 Task: Look for space in Mon Repos, Trinidad and Tobago from 5th June, 2023 to 16th June, 2023 for 2 adults in price range Rs.14000 to Rs.18000. Place can be entire place with 1  bedroom having 1 bed and 1 bathroom. Property type can be house, flat, guest house, hotel. Booking option can be shelf check-in. Required host language is English.
Action: Mouse moved to (419, 99)
Screenshot: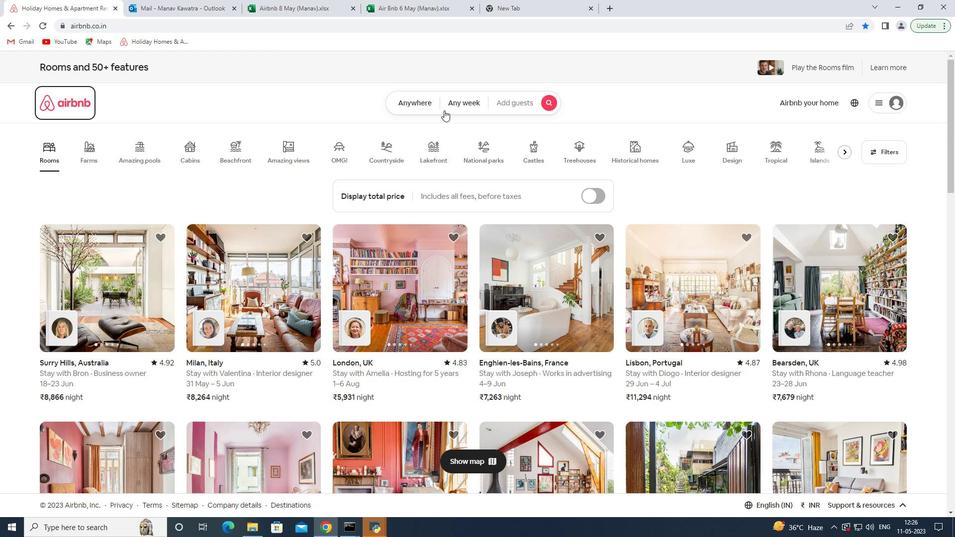 
Action: Mouse pressed left at (419, 99)
Screenshot: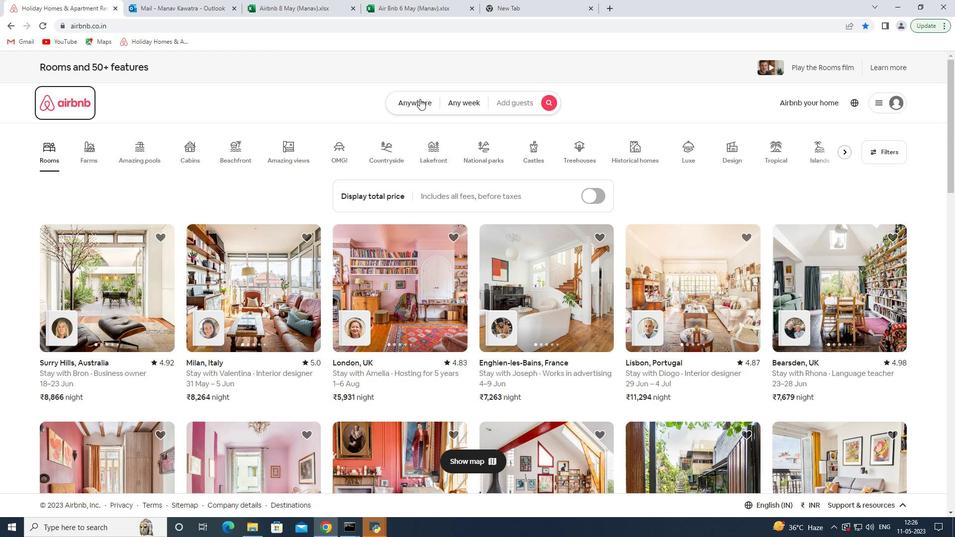 
Action: Mouse moved to (345, 141)
Screenshot: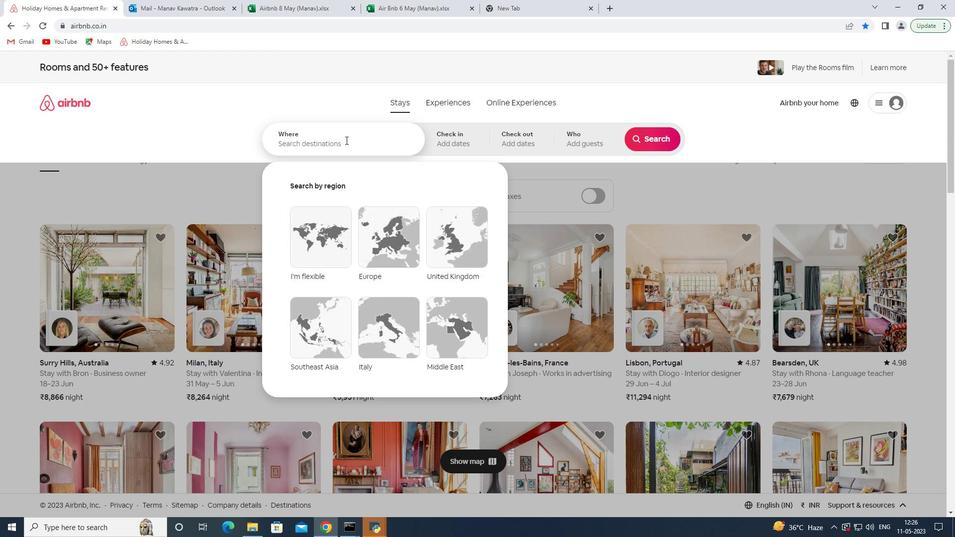 
Action: Mouse pressed left at (345, 141)
Screenshot: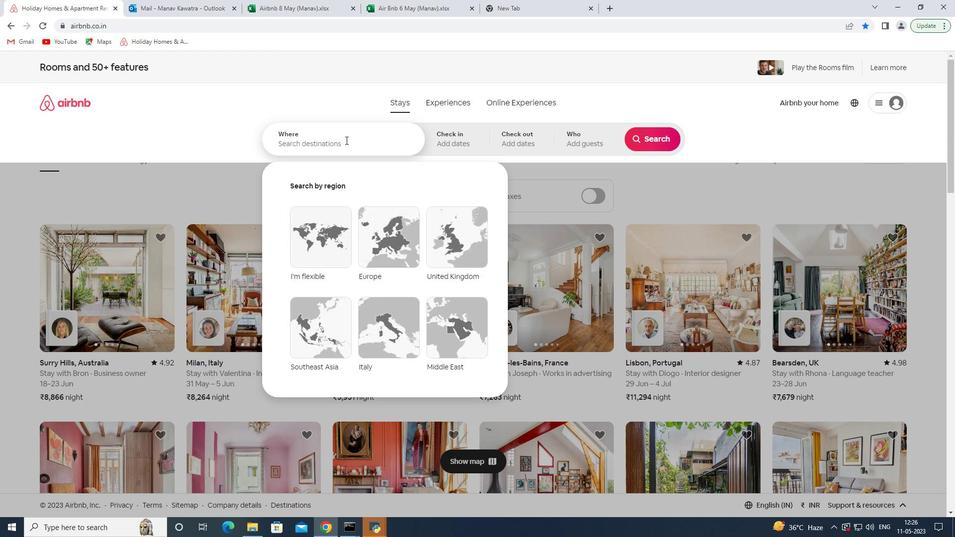 
Action: Mouse moved to (344, 141)
Screenshot: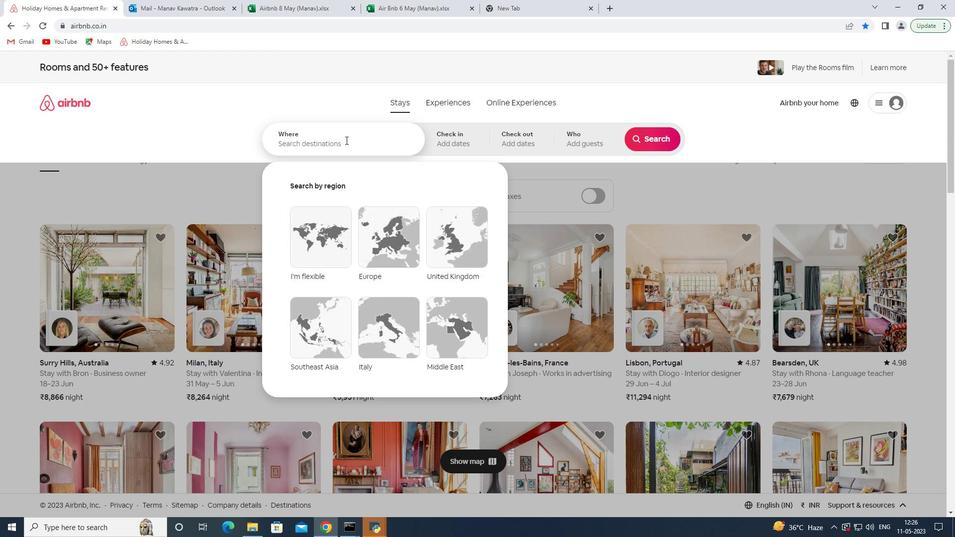 
Action: Key pressed <Key.shift><Key.shift><Key.shift><Key.shift><Key.shift><Key.shift><Key.shift><Key.shift><Key.shift><Key.shift><Key.shift><Key.shift><Key.shift><Key.shift><Key.shift><Key.shift><Key.shift><Key.shift><Key.shift><Key.shift><Key.shift><Key.shift><Key.shift><Key.shift><Key.shift><Key.shift><Key.shift><Key.shift><Key.shift><Key.shift><Key.shift><Key.shift><Key.shift><Key.shift><Key.shift><Key.shift><Key.shift><Key.shift><Key.shift><Key.shift><Key.shift><Key.shift><Key.shift><Key.shift><Key.shift><Key.shift><Key.shift><Key.shift><Key.shift><Key.shift><Key.shift><Key.shift><Key.shift><Key.shift><Key.shift><Key.shift><Key.shift><Key.shift>Mon<Key.space><Key.shift><Key.shift><Key.shift><Key.shift><Key.shift><Key.shift><Key.shift><Key.shift><Key.shift><Key.shift>Repos<Key.space><Key.shift><Key.shift><Key.shift><Key.shift><Key.shift><Key.shift><Key.shift><Key.shift><Key.shift><Key.shift><Key.shift><Key.shift><Key.shift><Key.shift><Key.shift>Trini<Key.space><Key.backspace>dad<Key.space>and<Key.space><Key.shift><Key.cmd>Tobago<Key.space><Key.enter>
Screenshot: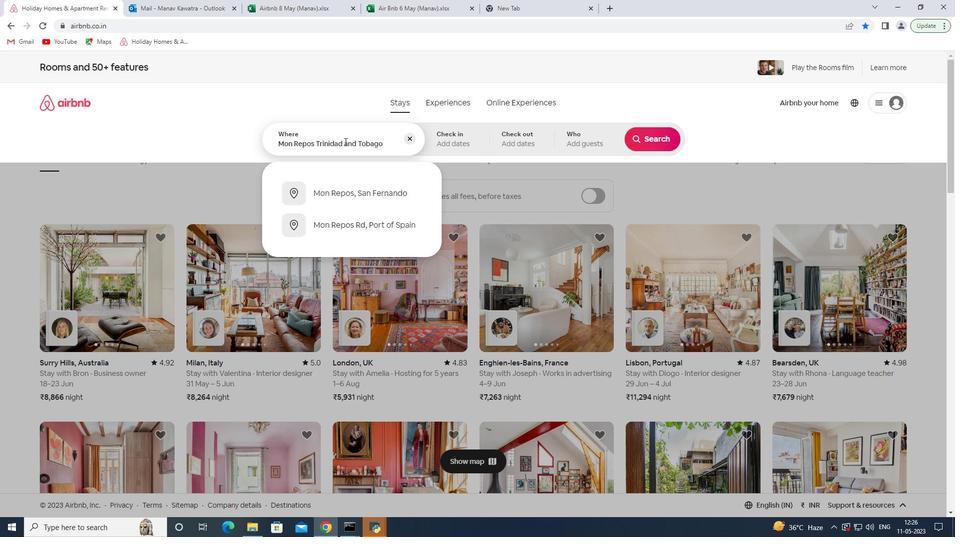 
Action: Mouse moved to (522, 285)
Screenshot: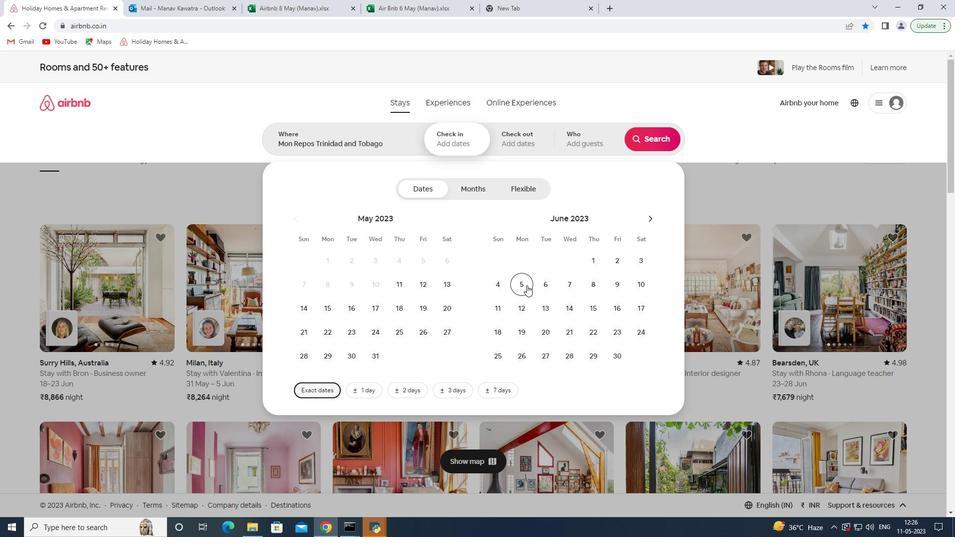 
Action: Mouse pressed left at (522, 285)
Screenshot: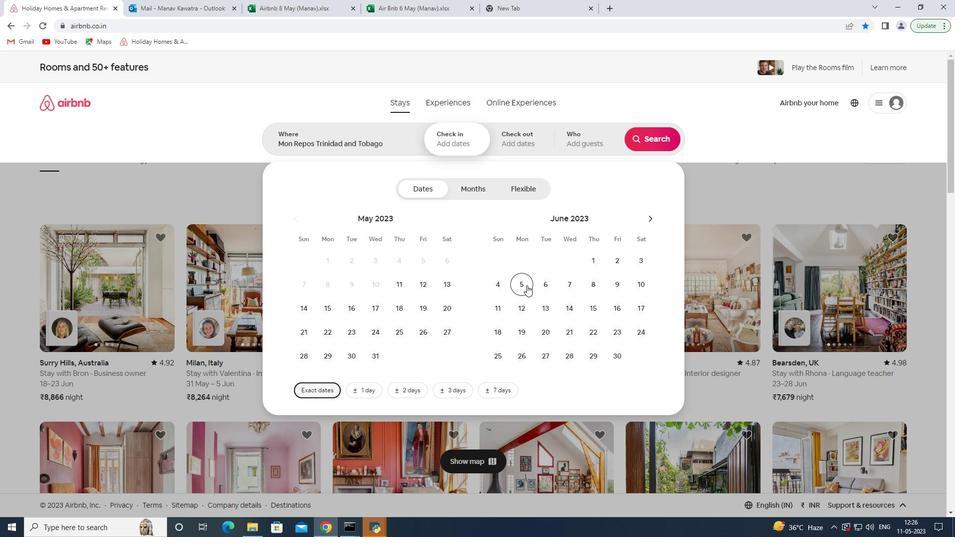 
Action: Mouse moved to (624, 310)
Screenshot: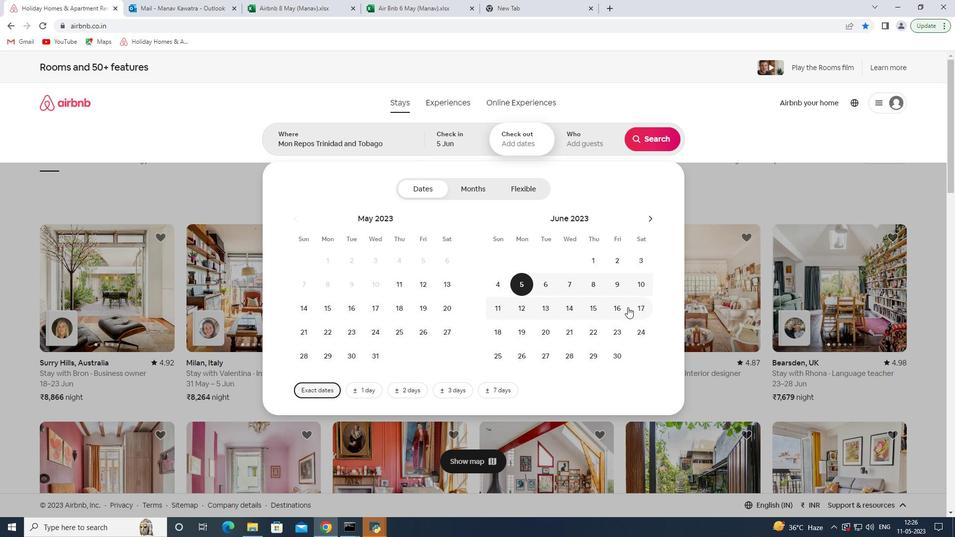 
Action: Mouse pressed left at (624, 310)
Screenshot: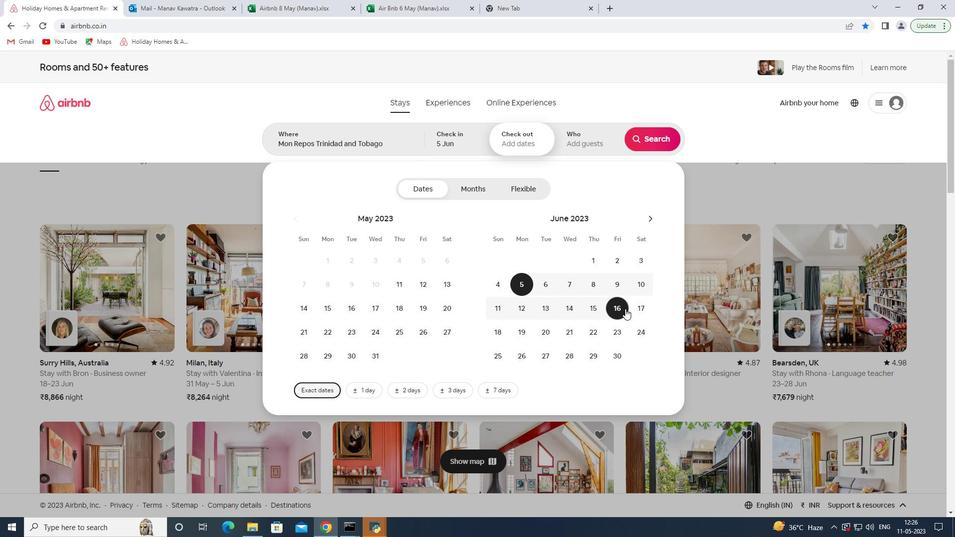 
Action: Mouse moved to (598, 145)
Screenshot: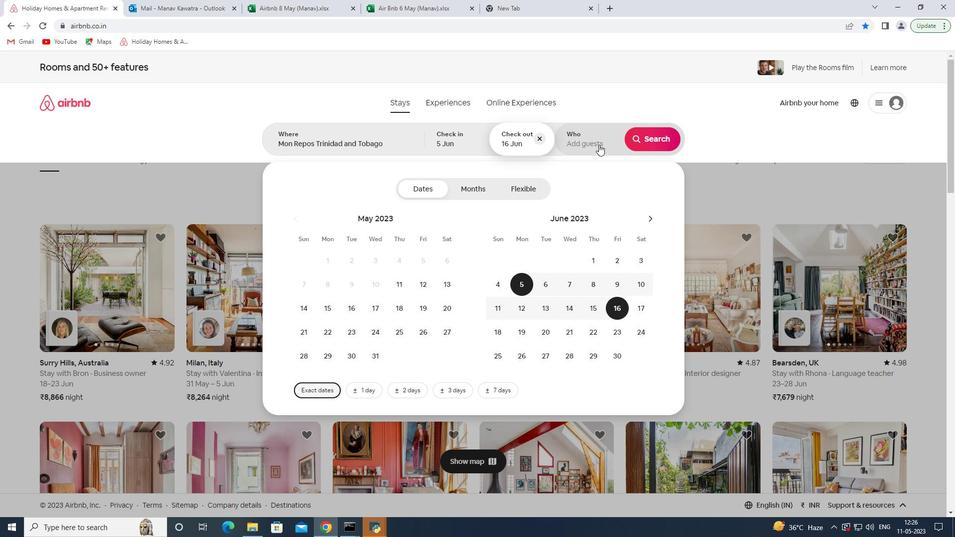 
Action: Mouse pressed left at (598, 145)
Screenshot: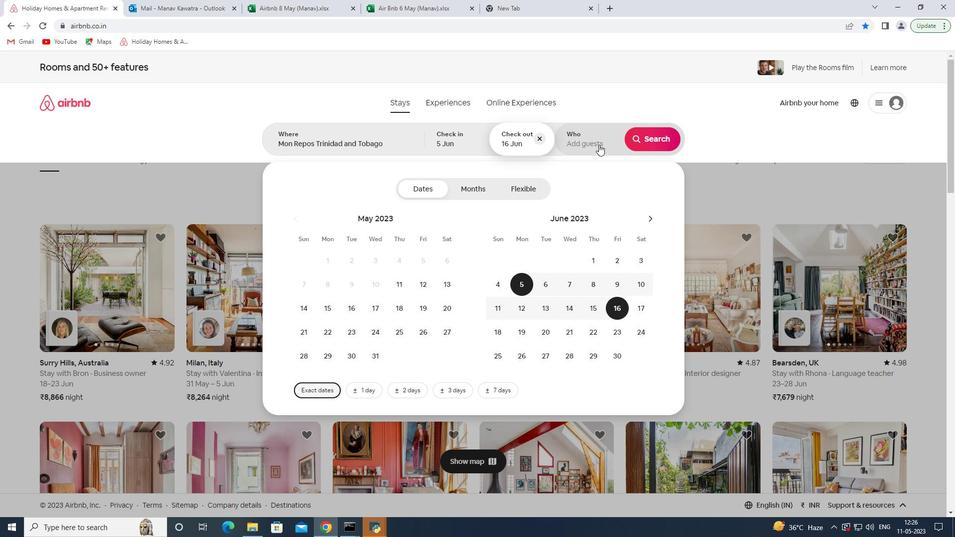 
Action: Mouse moved to (657, 194)
Screenshot: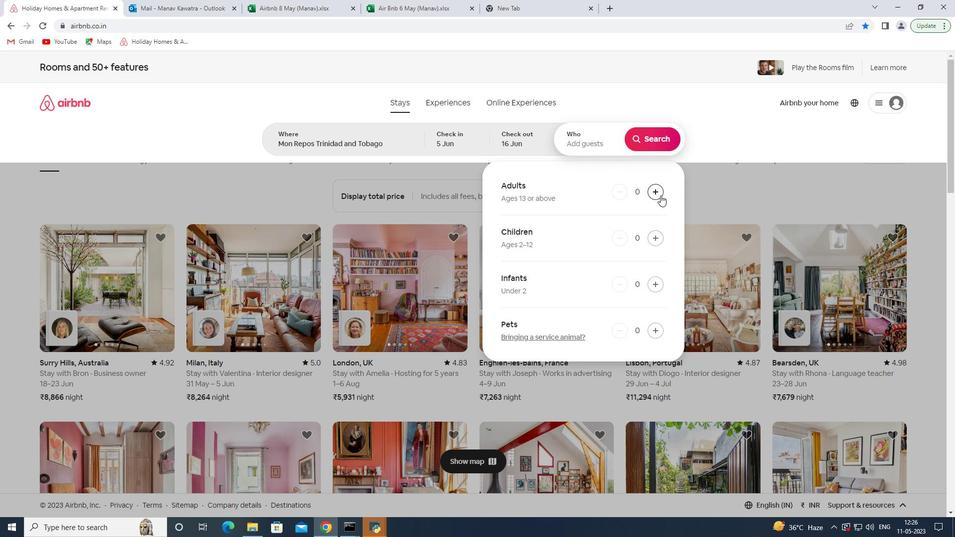 
Action: Mouse pressed left at (657, 194)
Screenshot: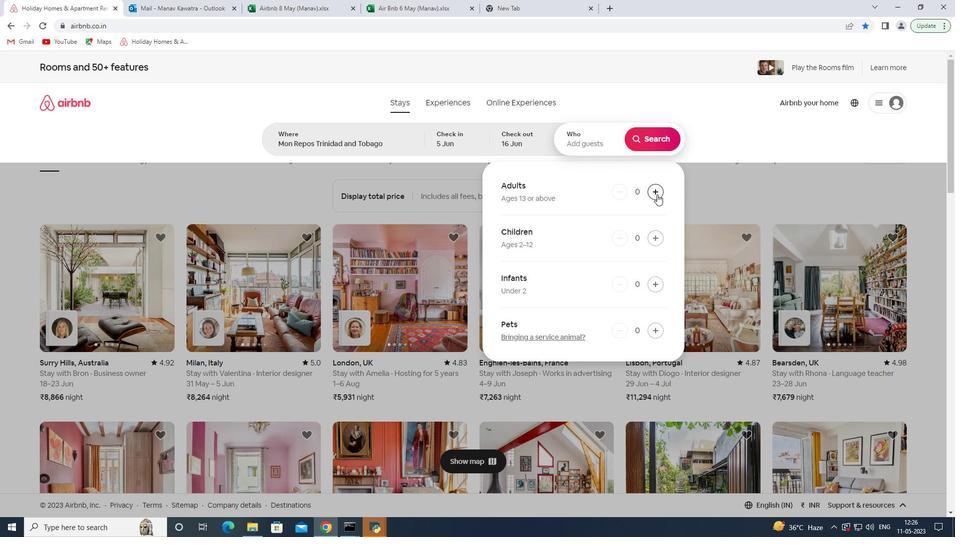 
Action: Mouse pressed left at (657, 194)
Screenshot: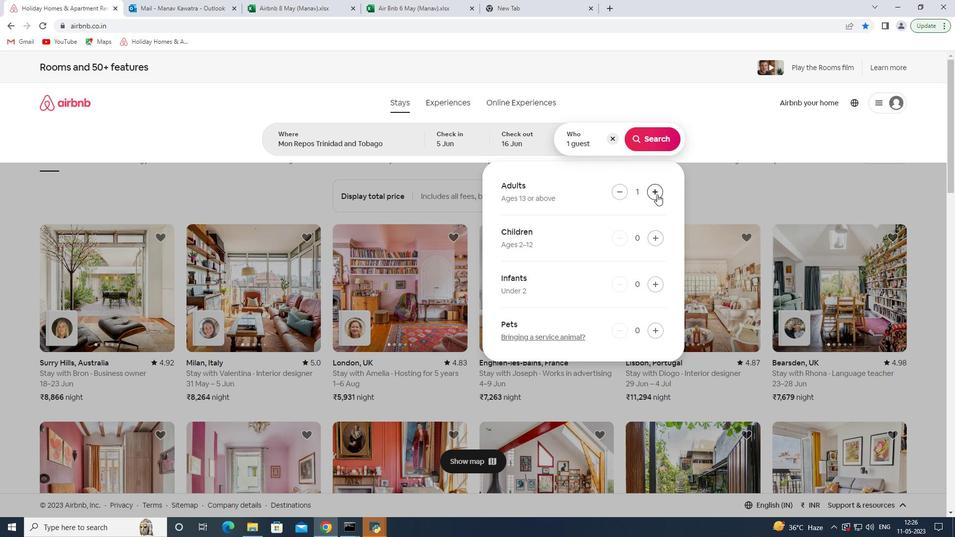 
Action: Mouse moved to (659, 143)
Screenshot: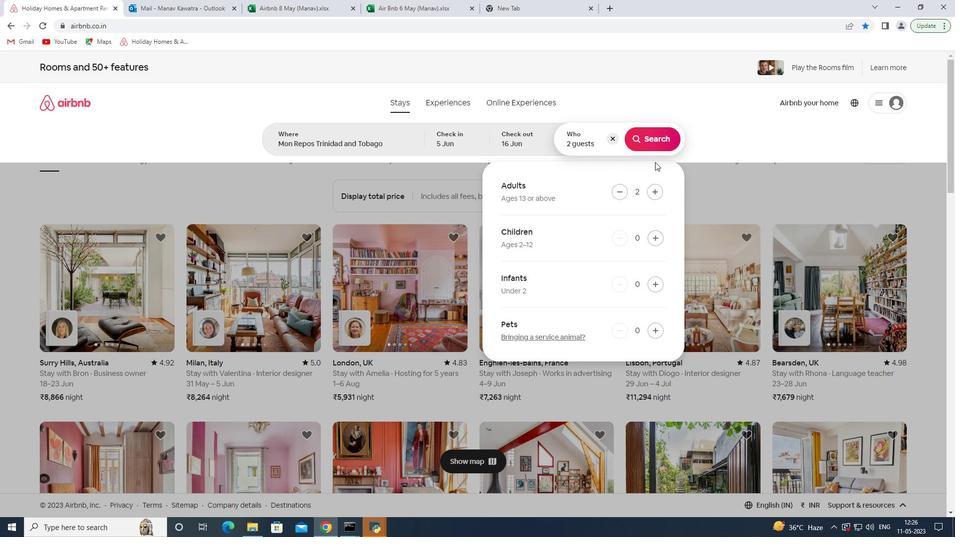 
Action: Mouse pressed left at (659, 143)
Screenshot: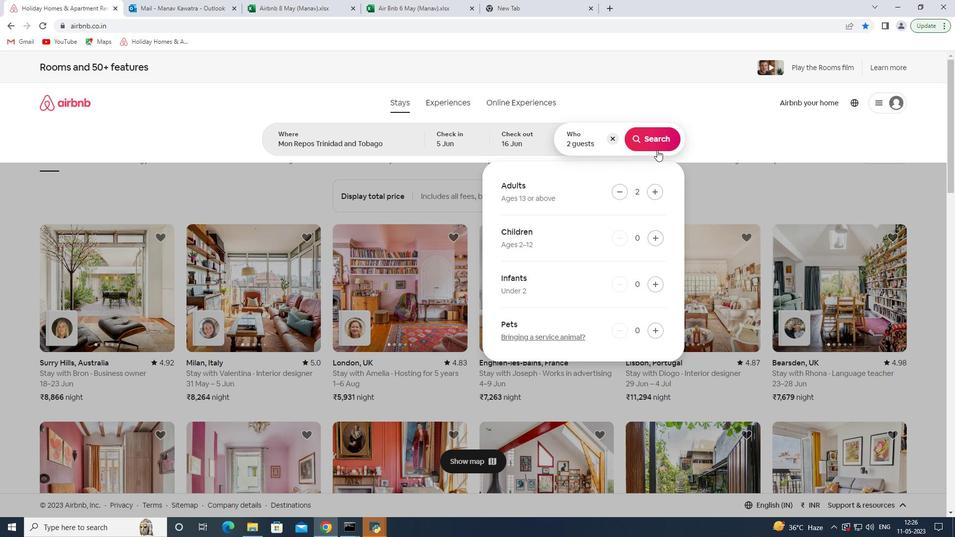 
Action: Mouse moved to (910, 114)
Screenshot: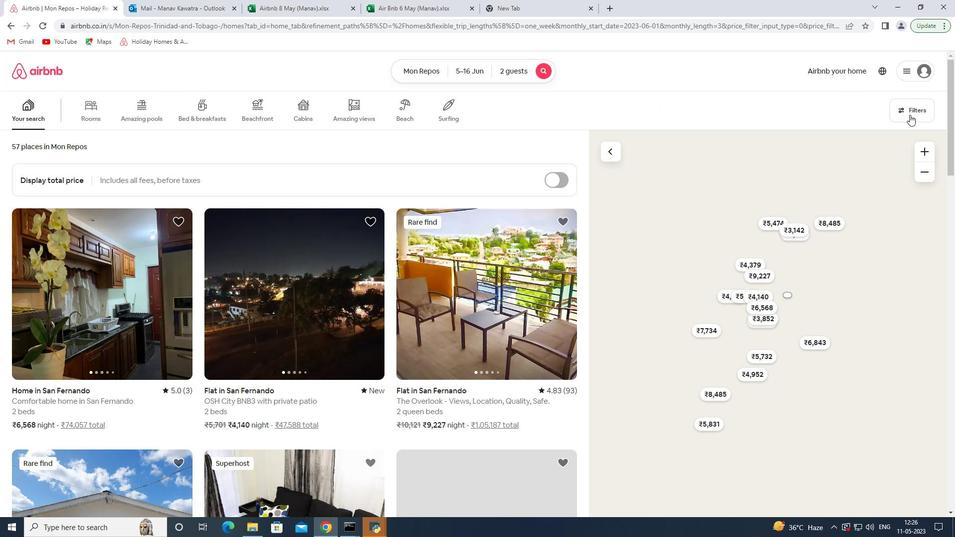 
Action: Mouse pressed left at (910, 114)
Screenshot: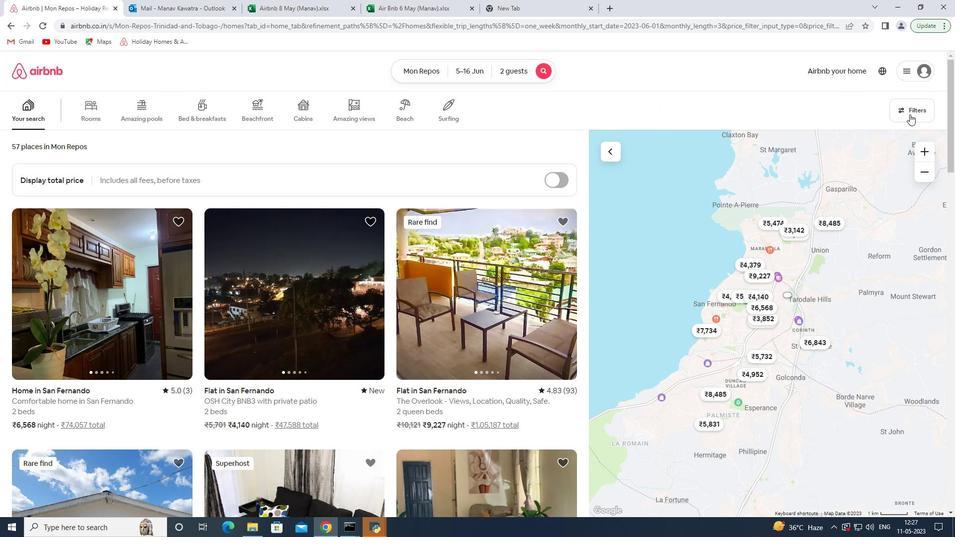 
Action: Mouse moved to (380, 358)
Screenshot: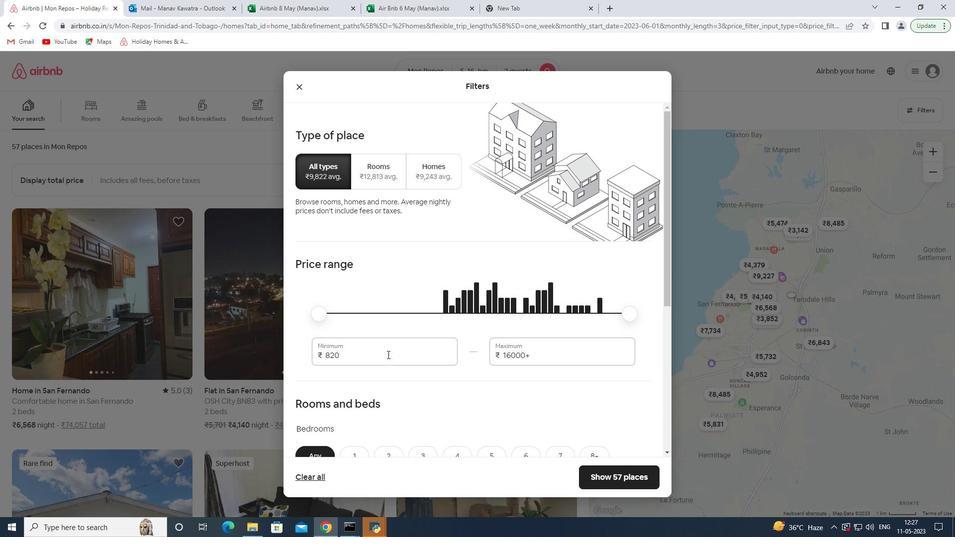 
Action: Mouse pressed left at (380, 358)
Screenshot: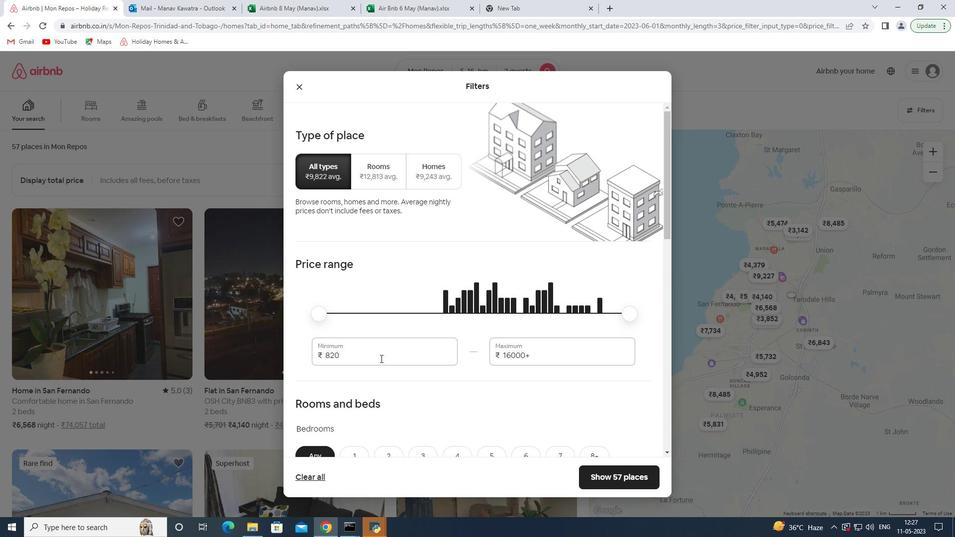 
Action: Mouse pressed left at (380, 358)
Screenshot: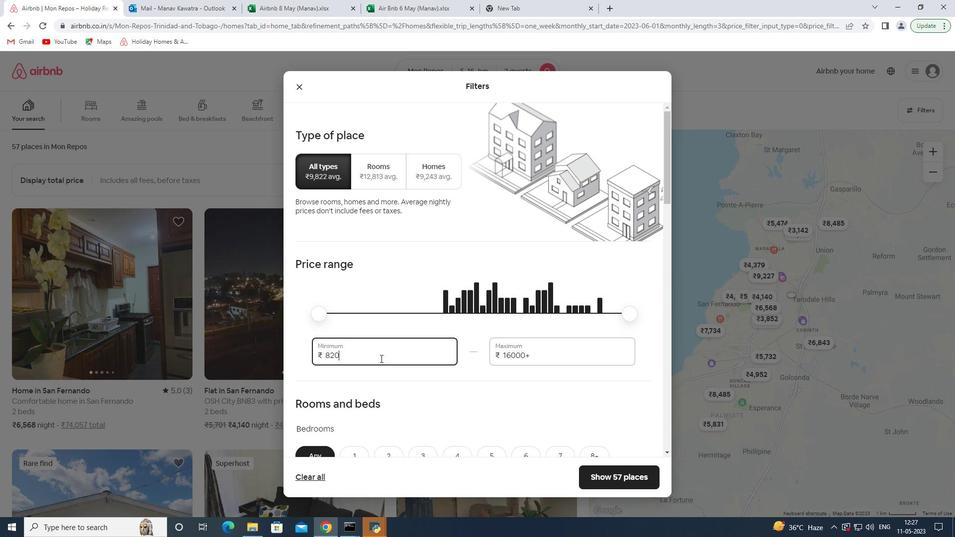 
Action: Key pressed 14000<Key.tab>18000
Screenshot: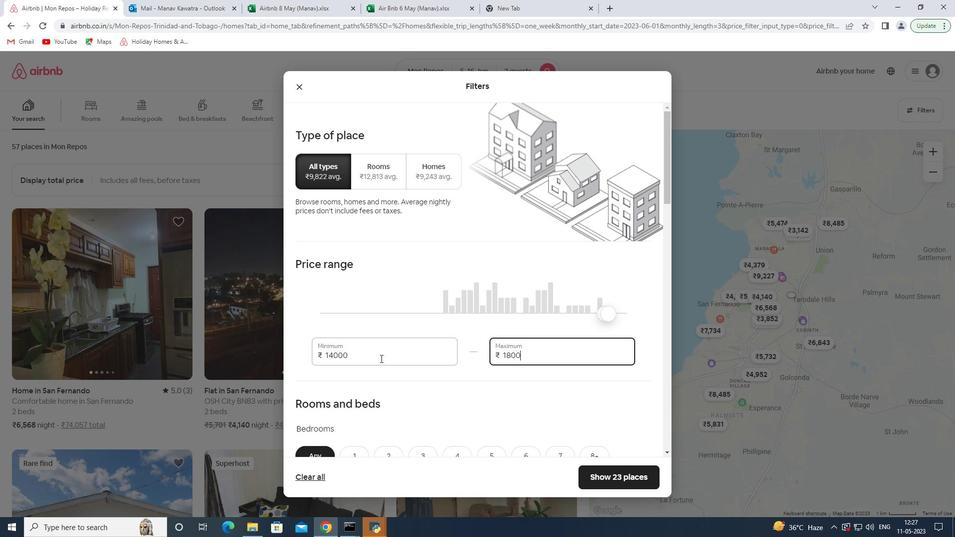 
Action: Mouse moved to (396, 360)
Screenshot: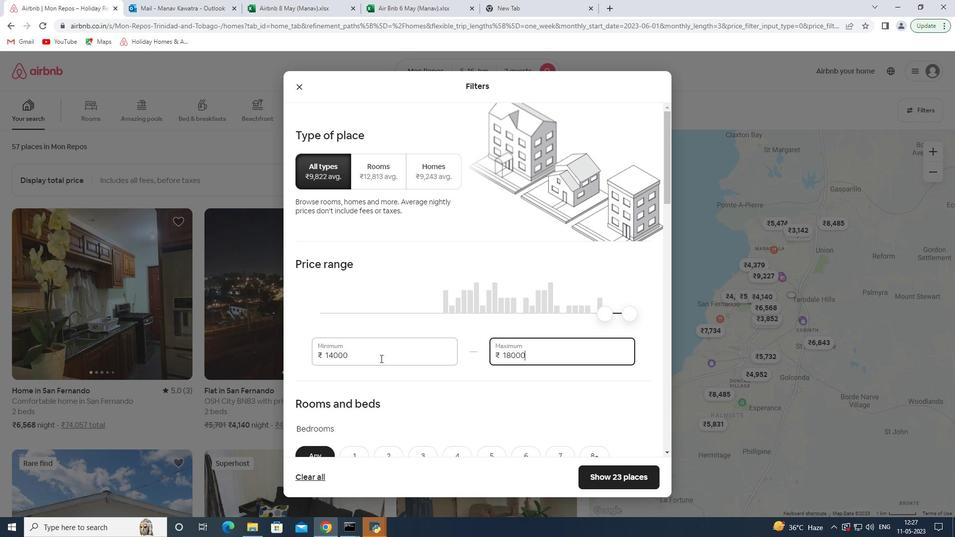 
Action: Mouse scrolled (396, 360) with delta (0, 0)
Screenshot: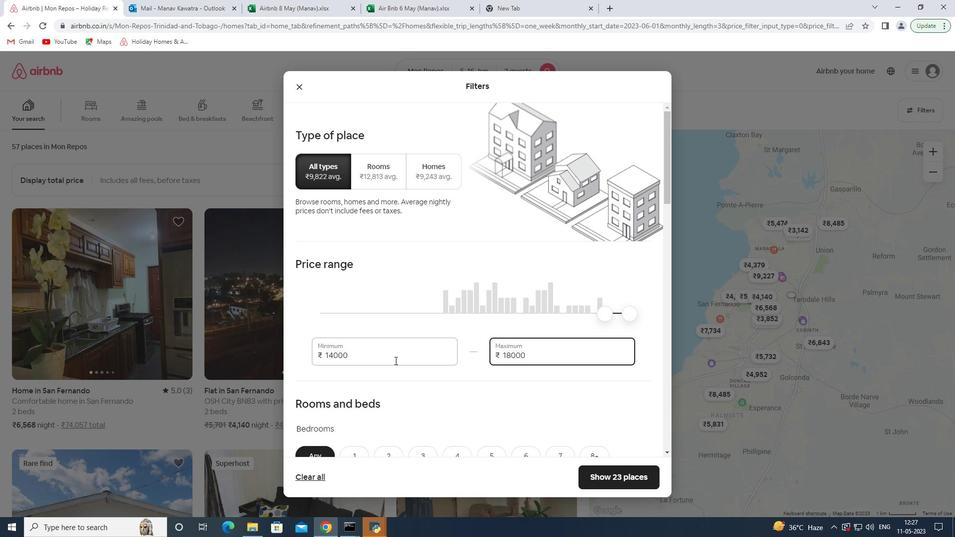
Action: Mouse scrolled (396, 360) with delta (0, 0)
Screenshot: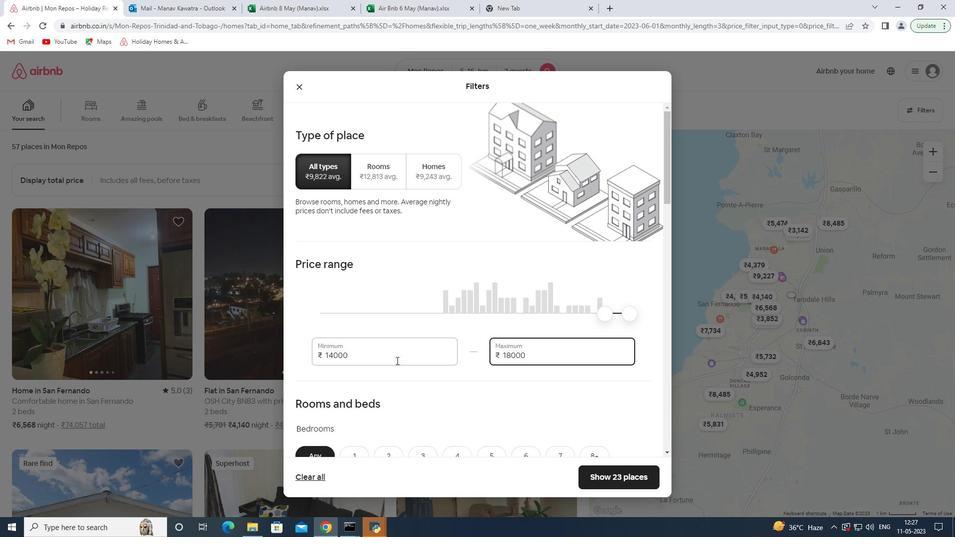 
Action: Mouse scrolled (396, 360) with delta (0, 0)
Screenshot: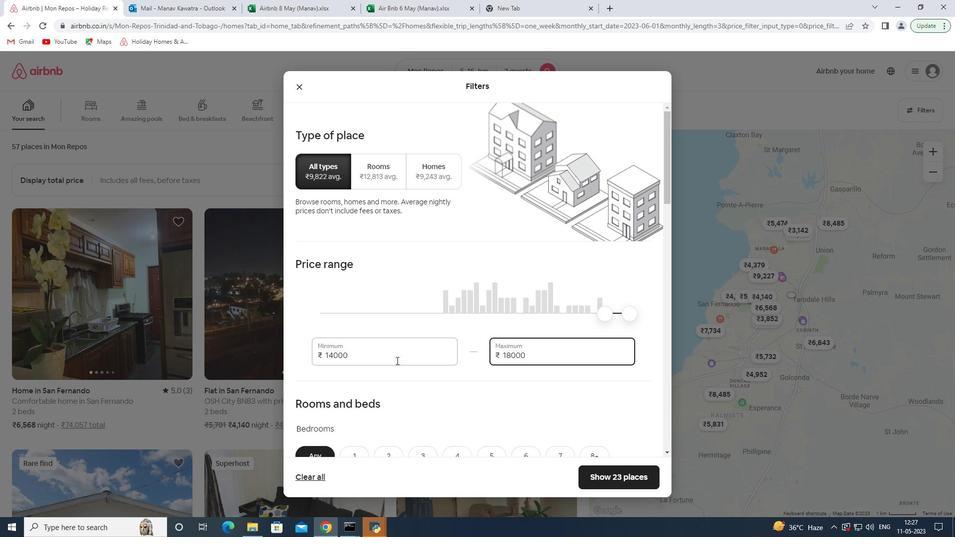 
Action: Mouse moved to (357, 306)
Screenshot: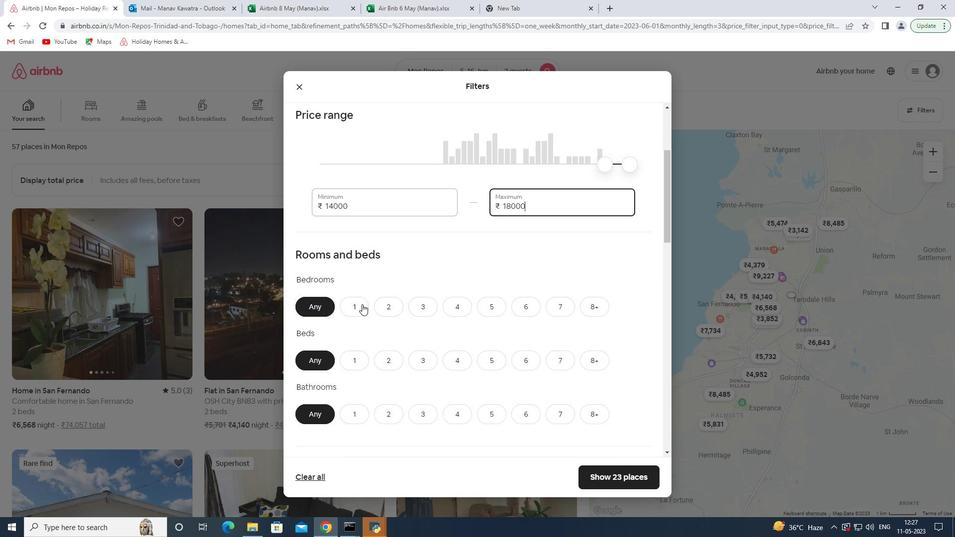 
Action: Mouse pressed left at (357, 306)
Screenshot: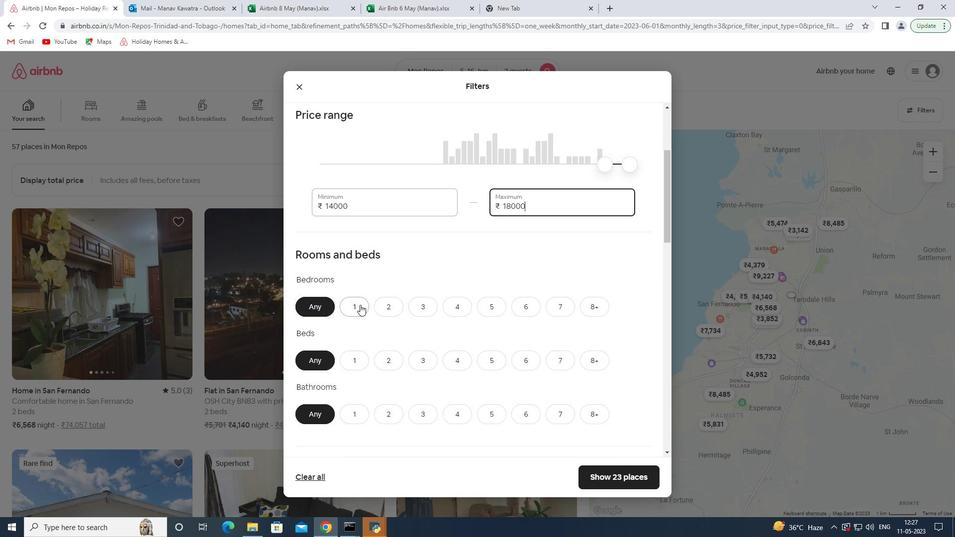 
Action: Mouse moved to (352, 361)
Screenshot: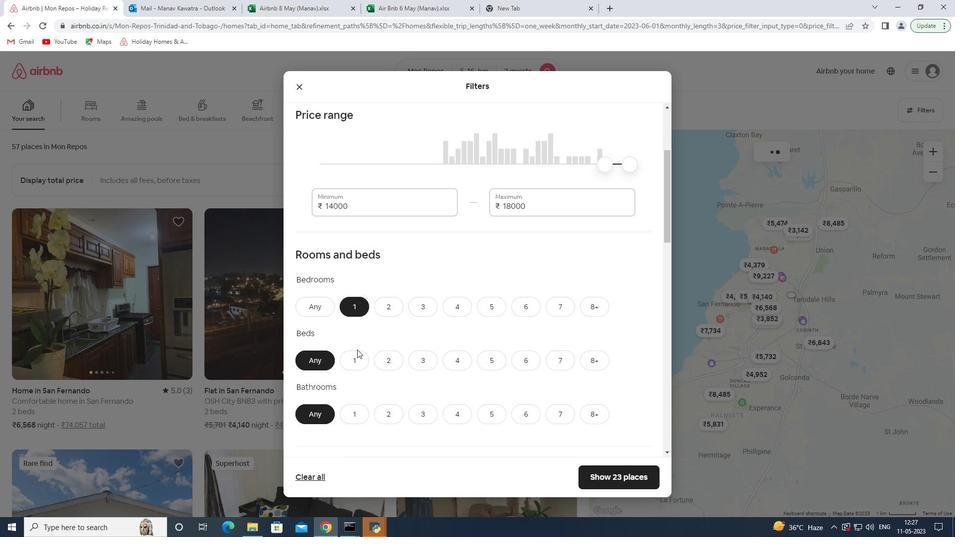 
Action: Mouse pressed left at (352, 361)
Screenshot: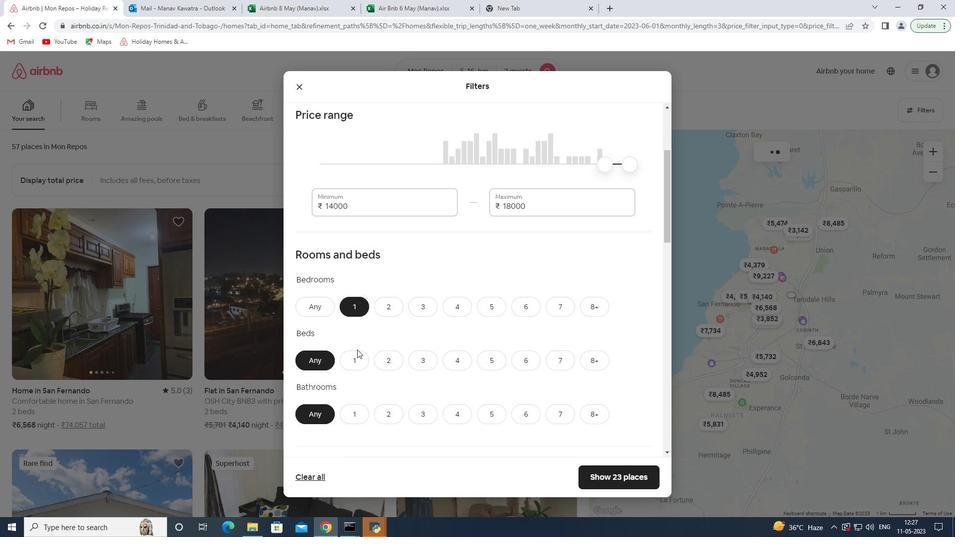 
Action: Mouse moved to (354, 418)
Screenshot: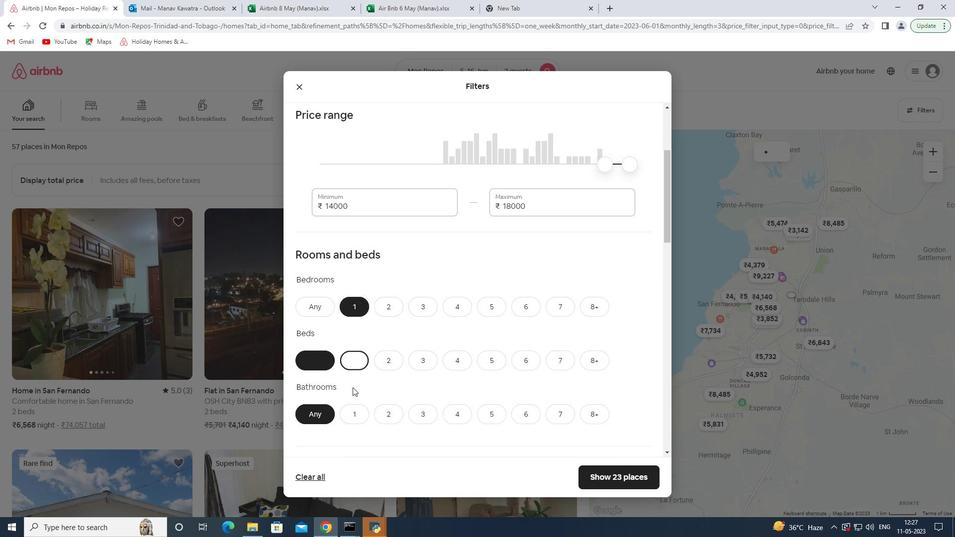 
Action: Mouse pressed left at (354, 418)
Screenshot: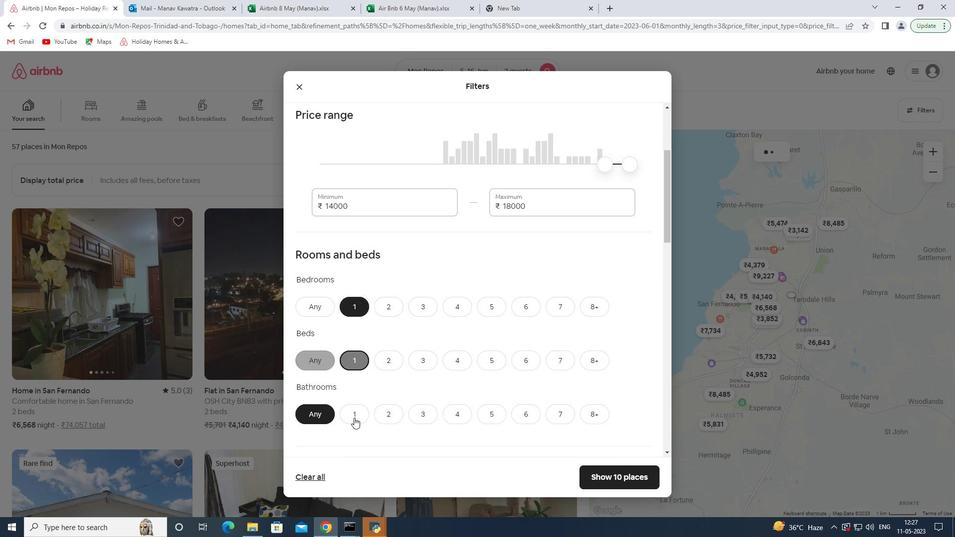 
Action: Mouse moved to (404, 367)
Screenshot: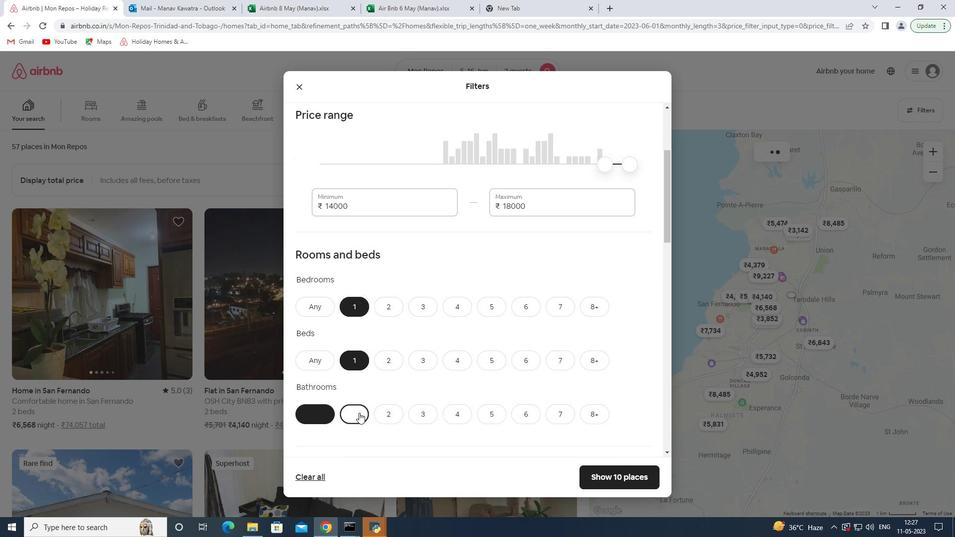 
Action: Mouse scrolled (404, 367) with delta (0, 0)
Screenshot: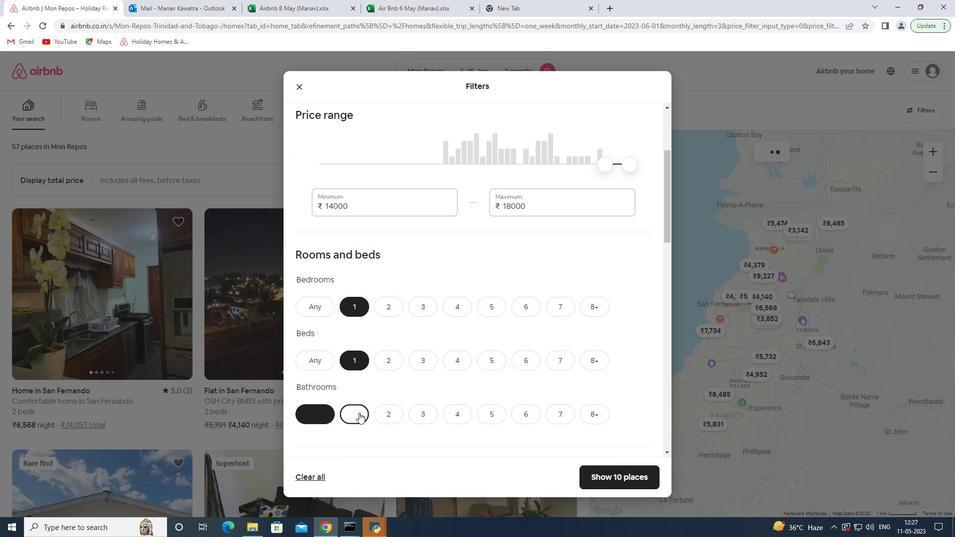
Action: Mouse scrolled (404, 367) with delta (0, 0)
Screenshot: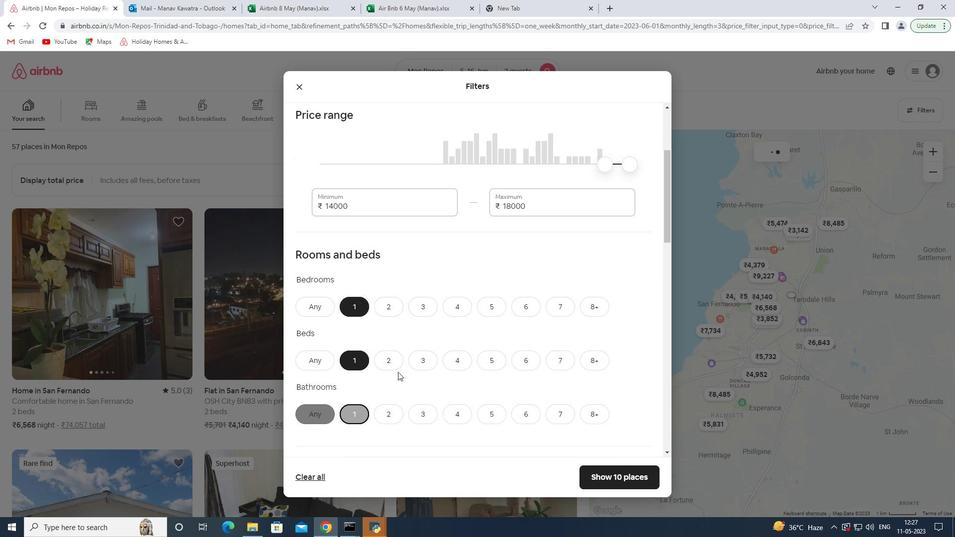 
Action: Mouse scrolled (404, 367) with delta (0, 0)
Screenshot: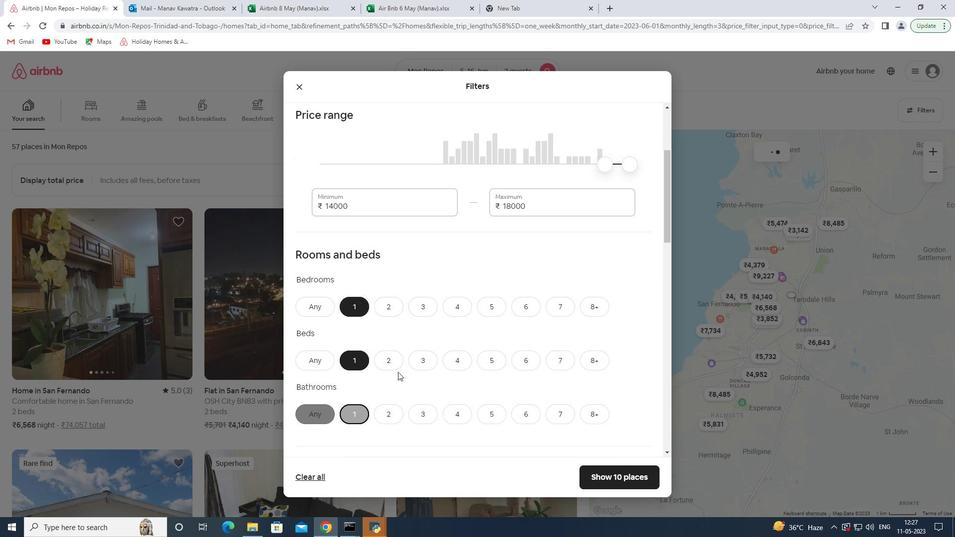 
Action: Mouse scrolled (404, 367) with delta (0, 0)
Screenshot: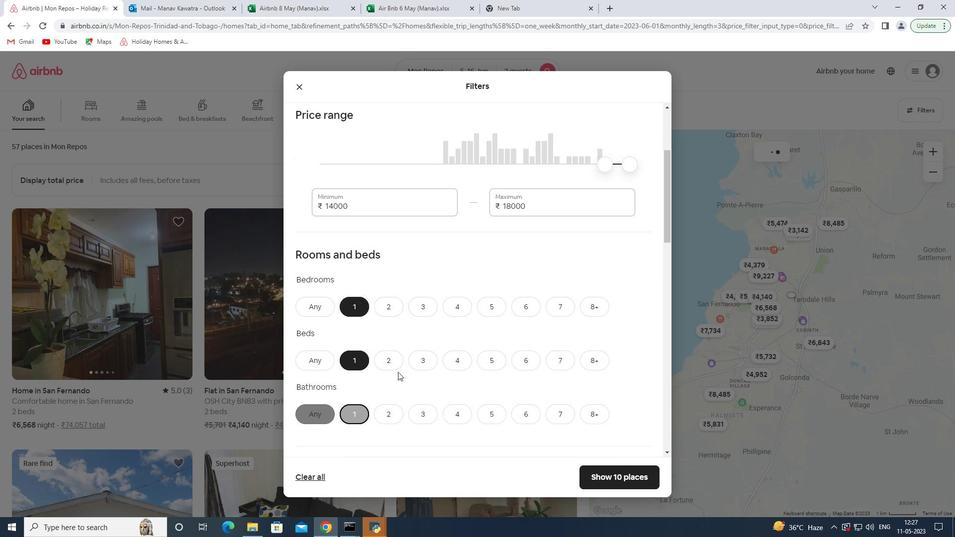 
Action: Mouse scrolled (404, 367) with delta (0, 0)
Screenshot: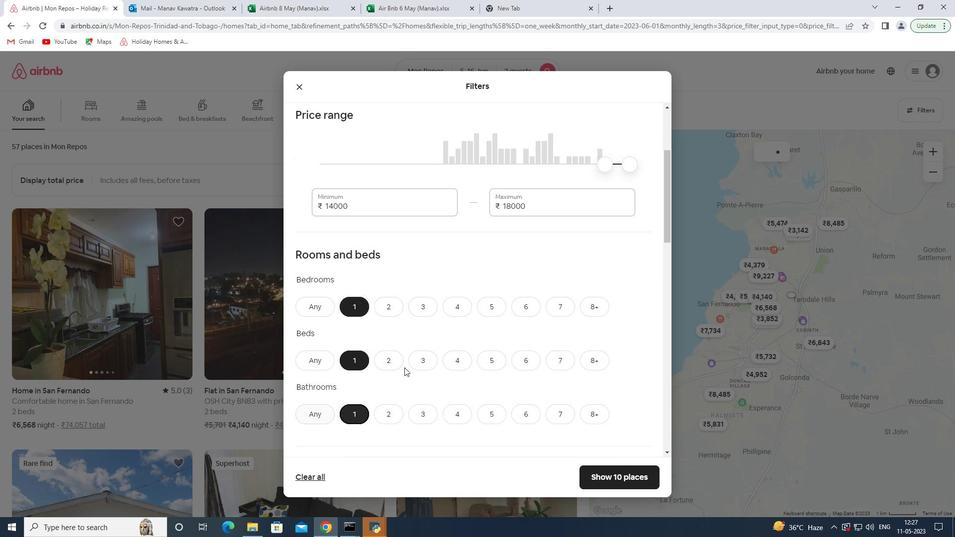 
Action: Mouse moved to (331, 282)
Screenshot: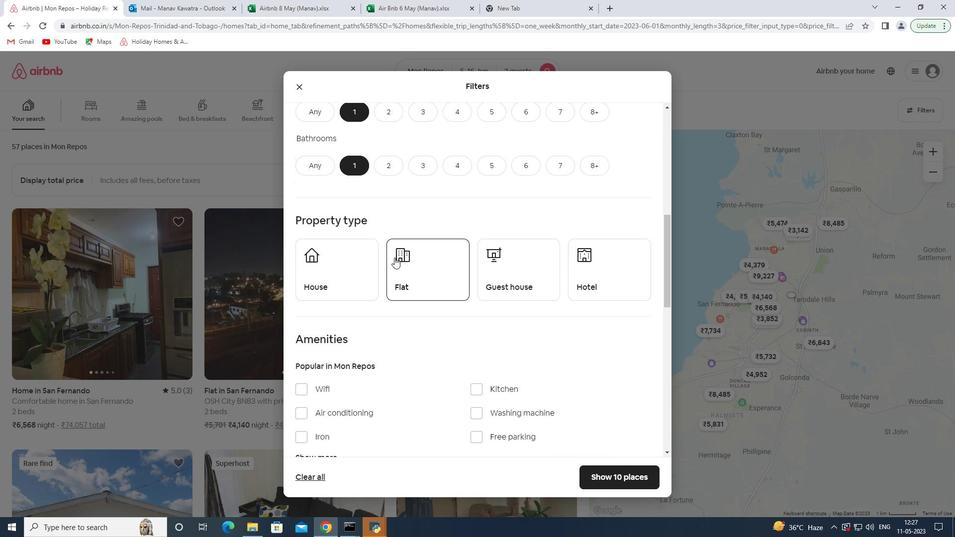 
Action: Mouse pressed left at (331, 282)
Screenshot: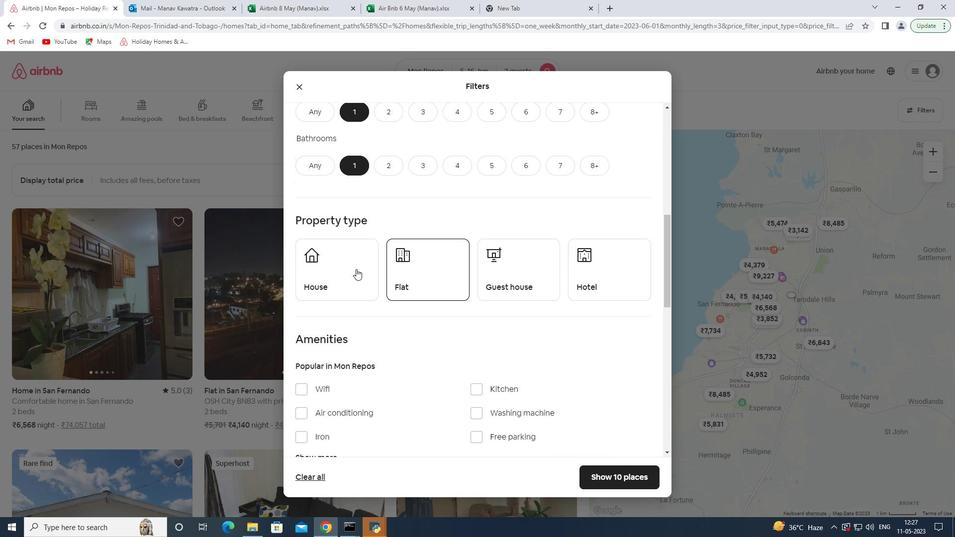 
Action: Mouse moved to (448, 289)
Screenshot: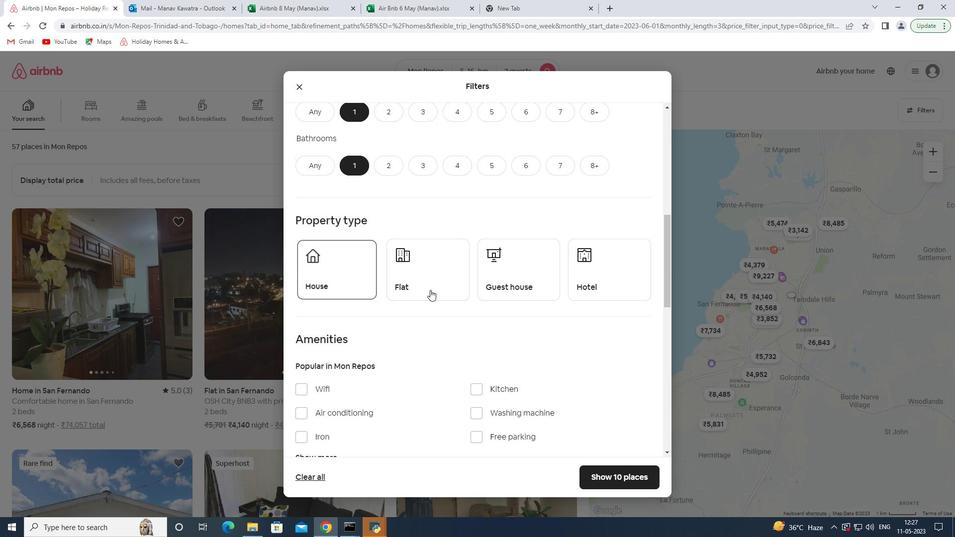
Action: Mouse pressed left at (448, 289)
Screenshot: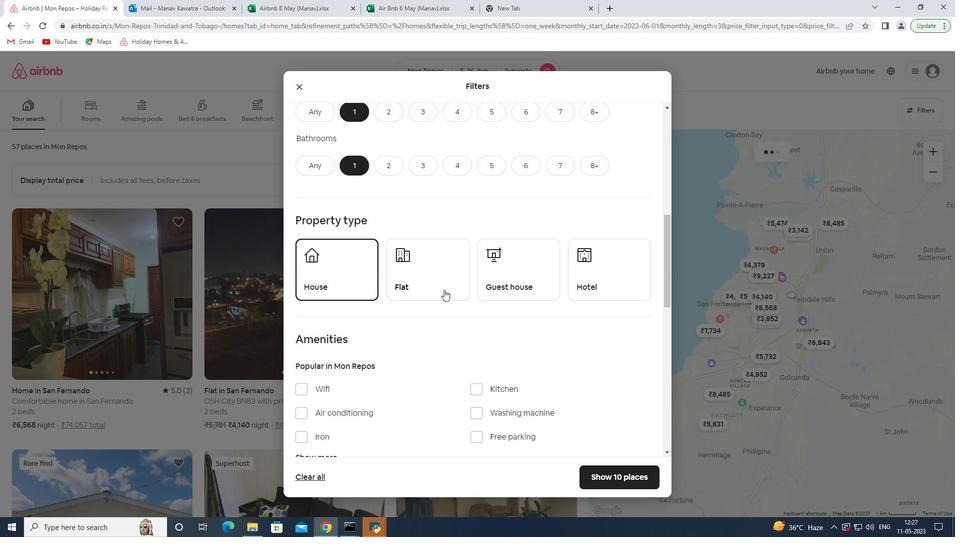 
Action: Mouse moved to (493, 272)
Screenshot: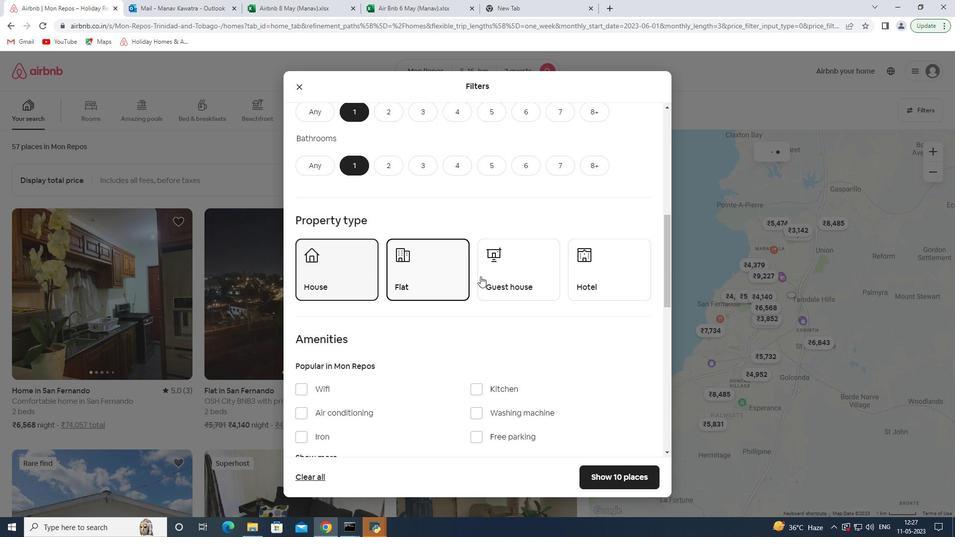 
Action: Mouse pressed left at (493, 272)
Screenshot: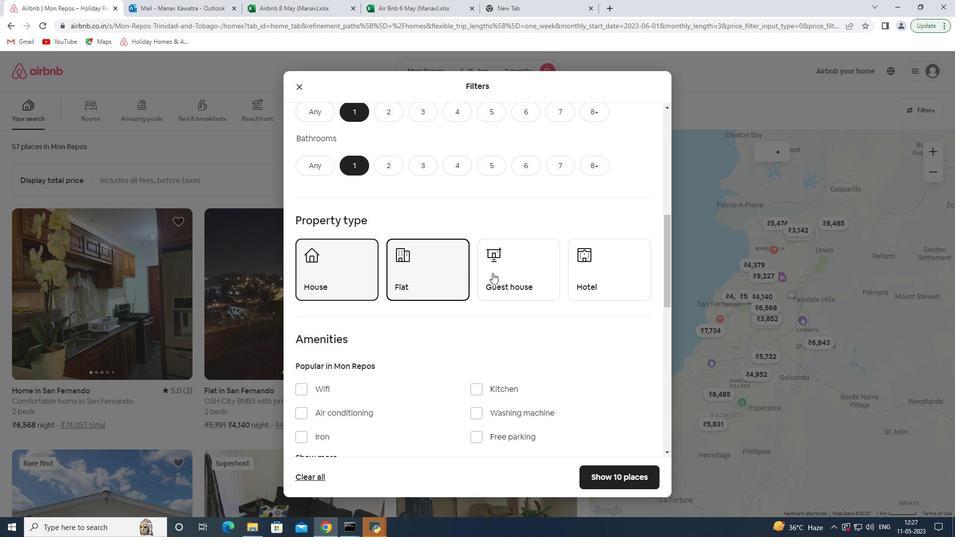 
Action: Mouse moved to (593, 262)
Screenshot: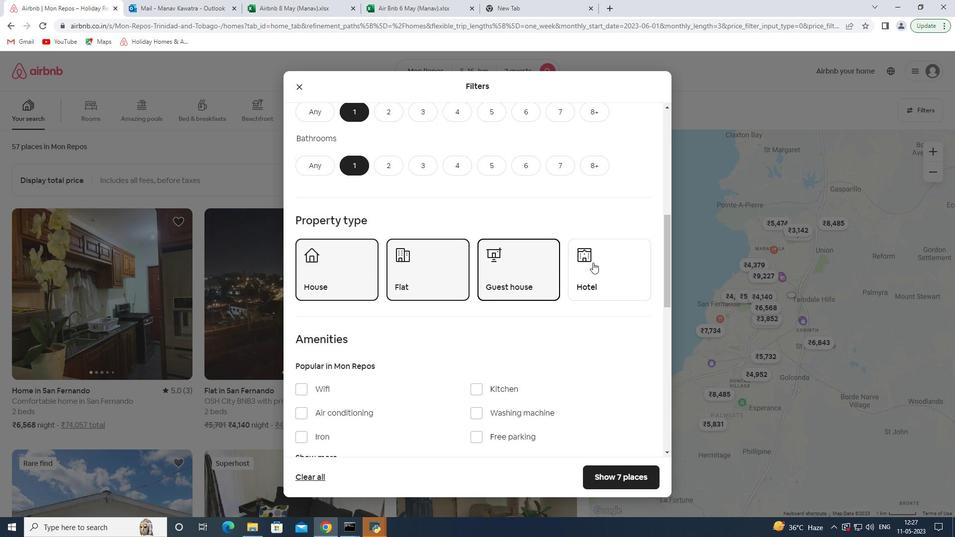 
Action: Mouse pressed left at (593, 262)
Screenshot: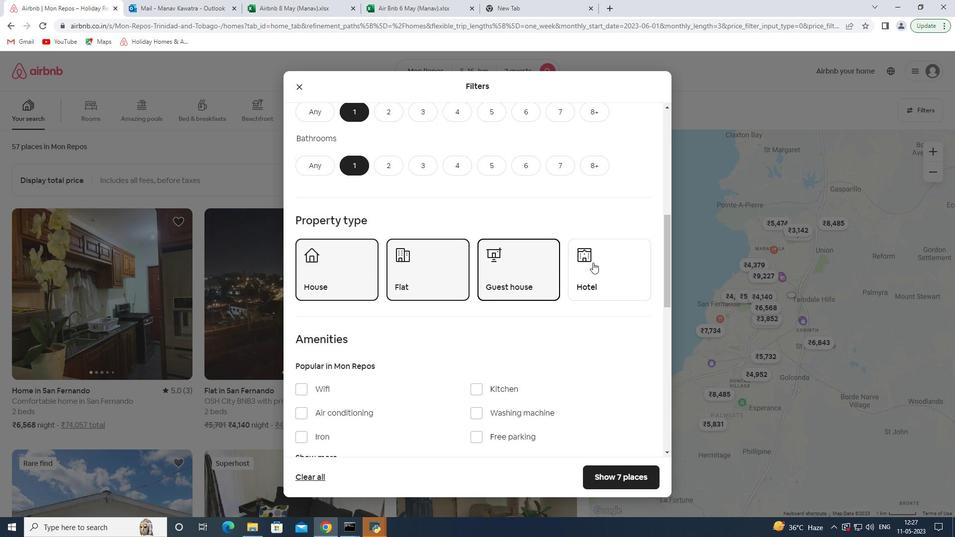 
Action: Mouse moved to (456, 337)
Screenshot: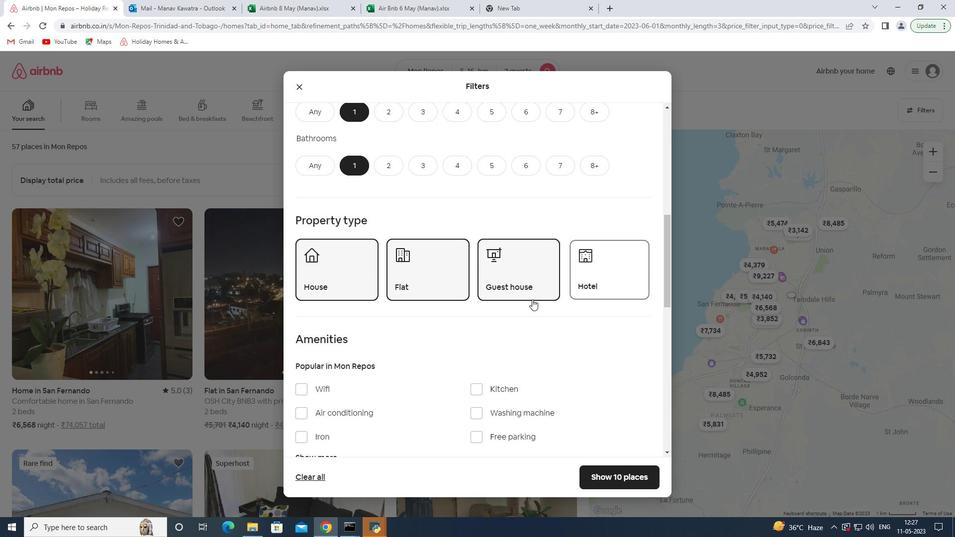 
Action: Mouse scrolled (456, 336) with delta (0, 0)
Screenshot: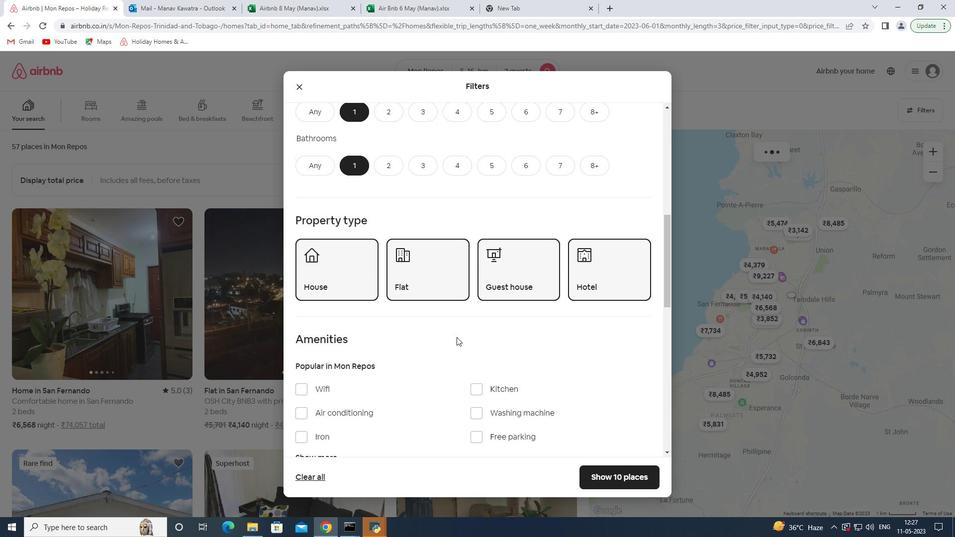 
Action: Mouse scrolled (456, 336) with delta (0, 0)
Screenshot: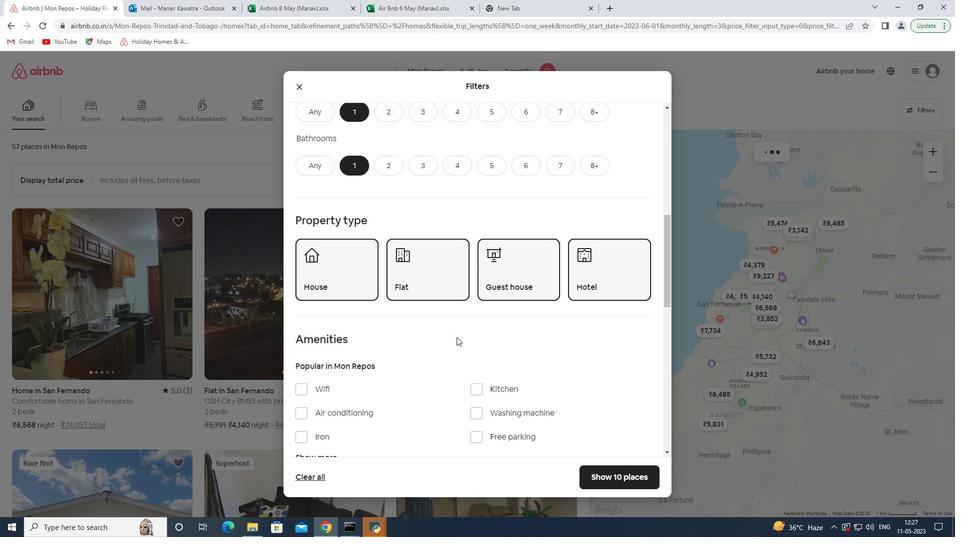 
Action: Mouse scrolled (456, 336) with delta (0, 0)
Screenshot: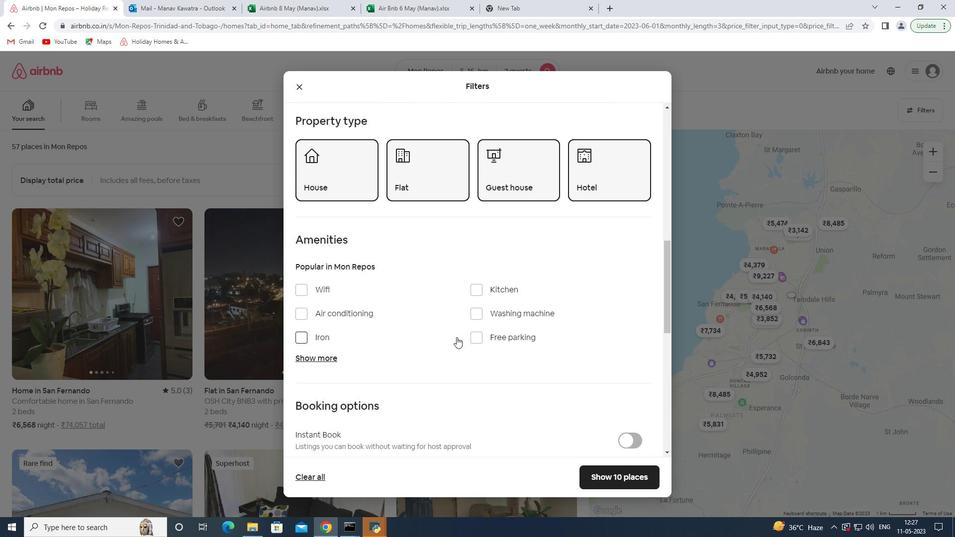 
Action: Mouse scrolled (456, 336) with delta (0, 0)
Screenshot: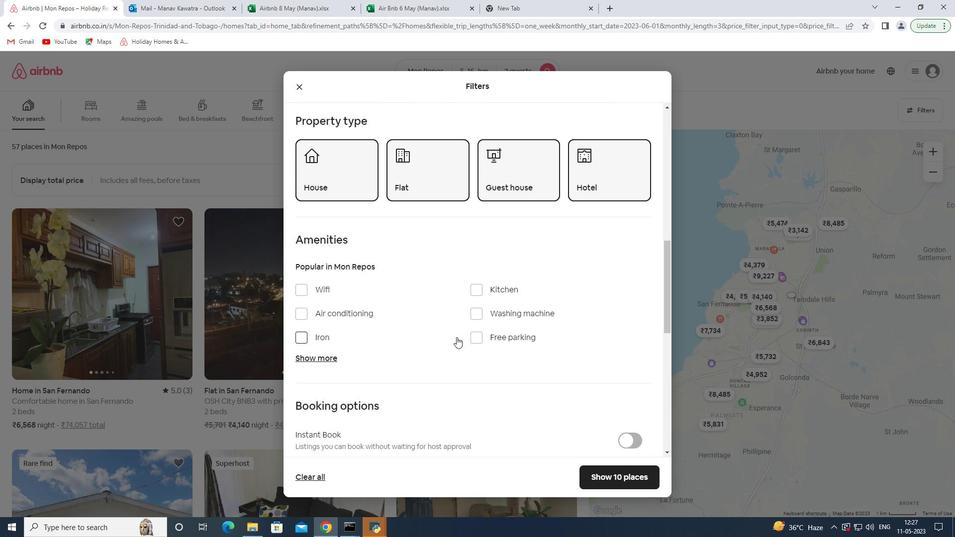 
Action: Mouse scrolled (456, 336) with delta (0, 0)
Screenshot: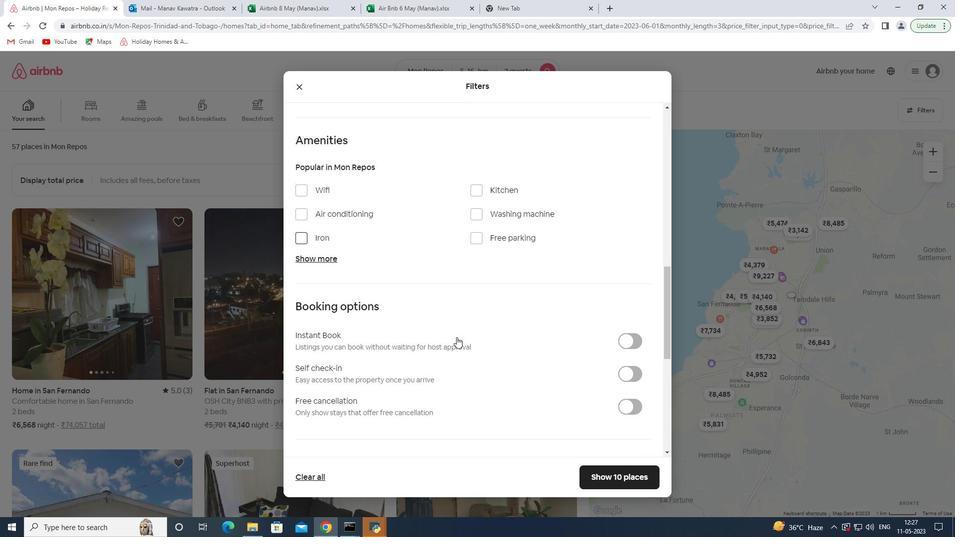 
Action: Mouse scrolled (456, 336) with delta (0, 0)
Screenshot: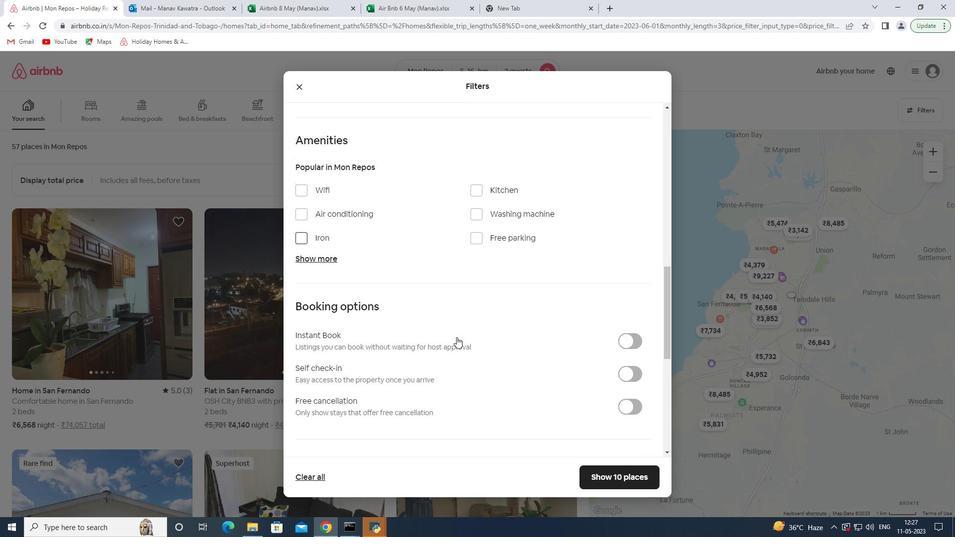 
Action: Mouse scrolled (456, 336) with delta (0, 0)
Screenshot: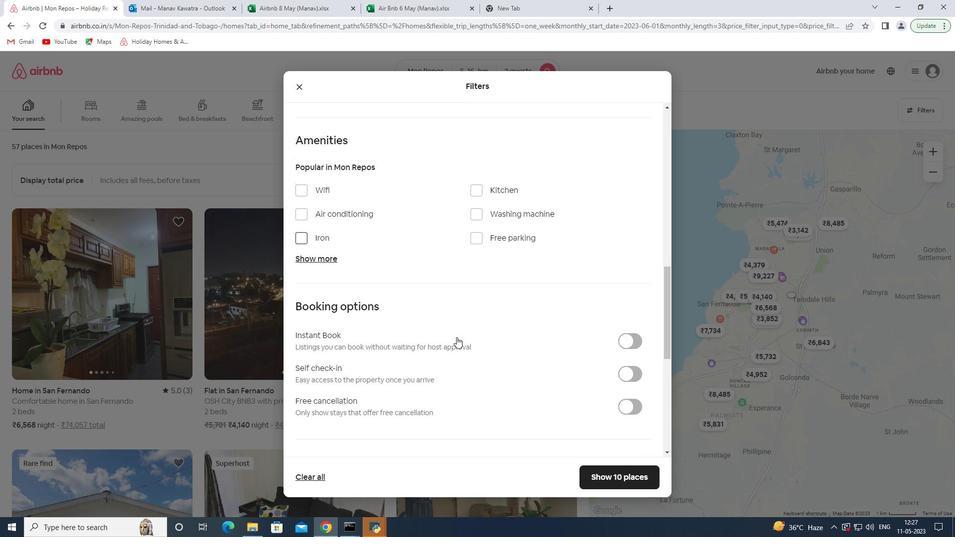 
Action: Mouse moved to (629, 223)
Screenshot: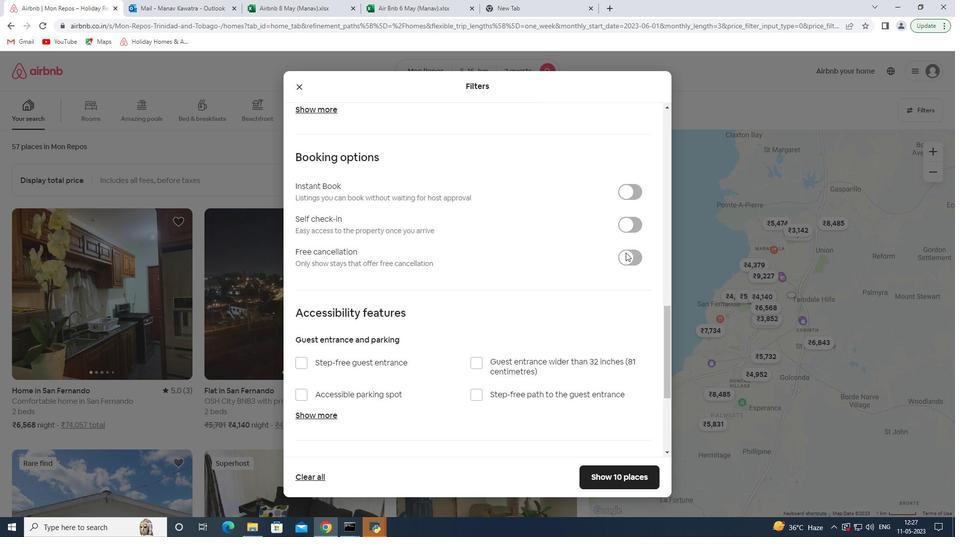 
Action: Mouse pressed left at (629, 223)
Screenshot: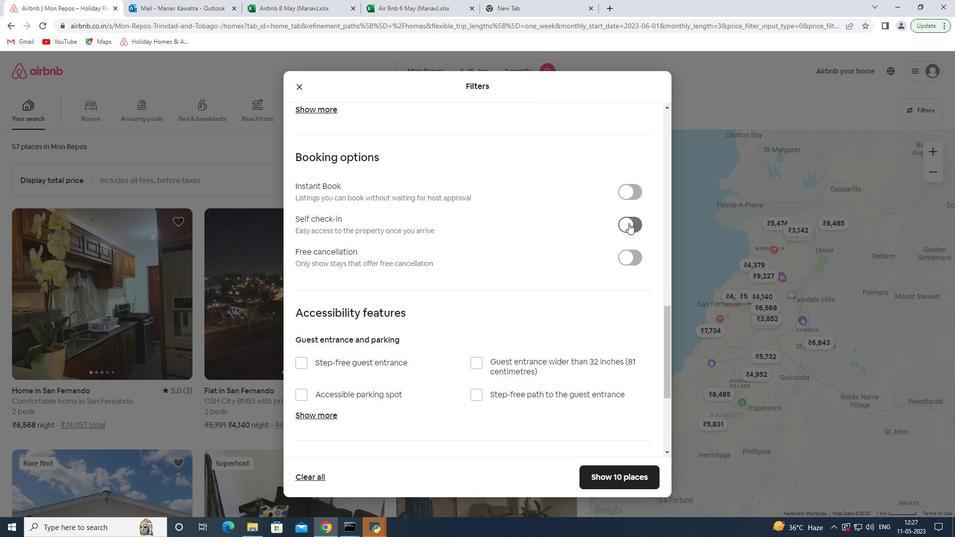 
Action: Mouse moved to (523, 301)
Screenshot: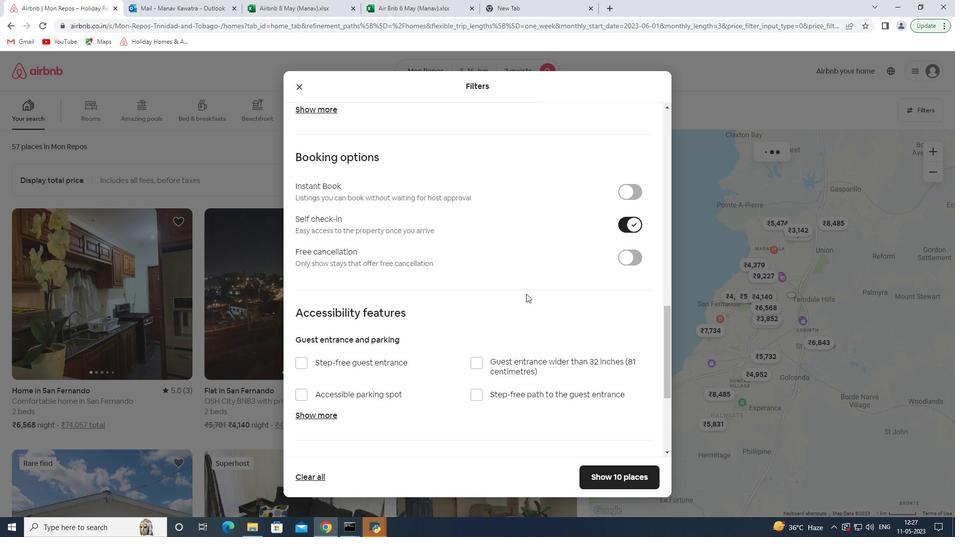 
Action: Mouse scrolled (523, 301) with delta (0, 0)
Screenshot: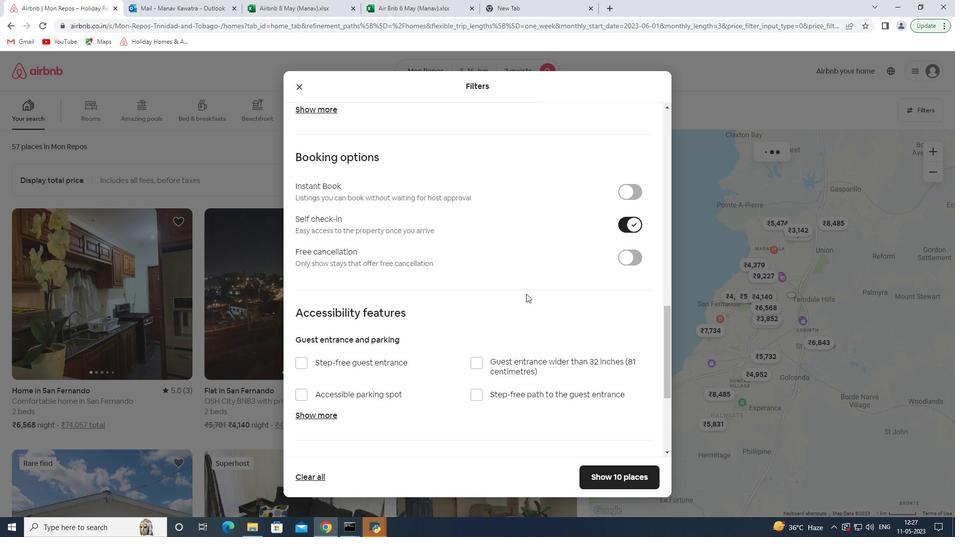 
Action: Mouse moved to (522, 307)
Screenshot: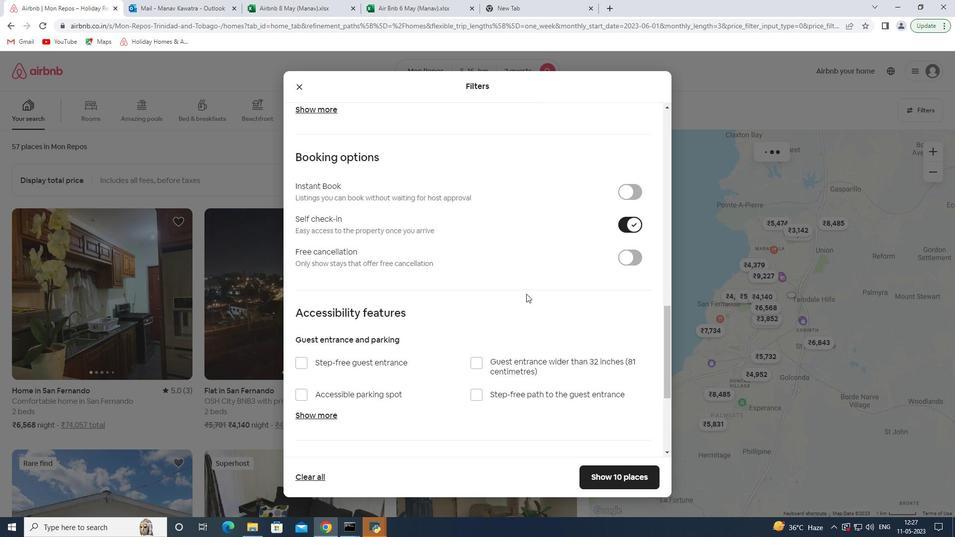 
Action: Mouse scrolled (522, 306) with delta (0, 0)
Screenshot: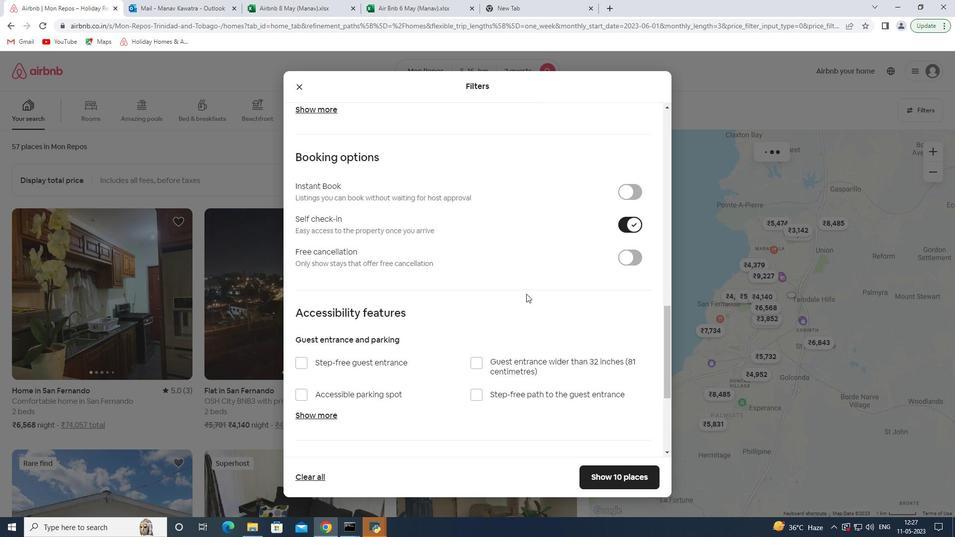 
Action: Mouse moved to (522, 310)
Screenshot: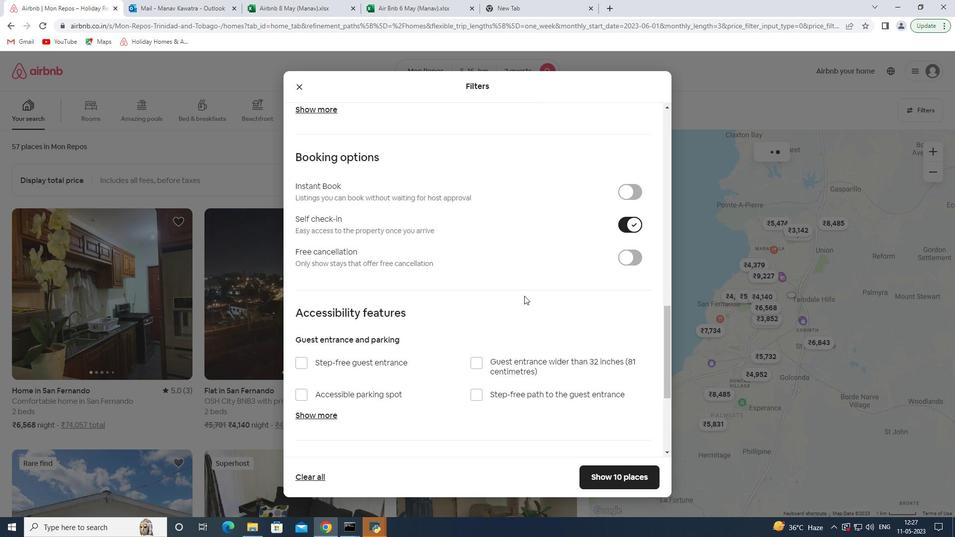
Action: Mouse scrolled (522, 309) with delta (0, 0)
Screenshot: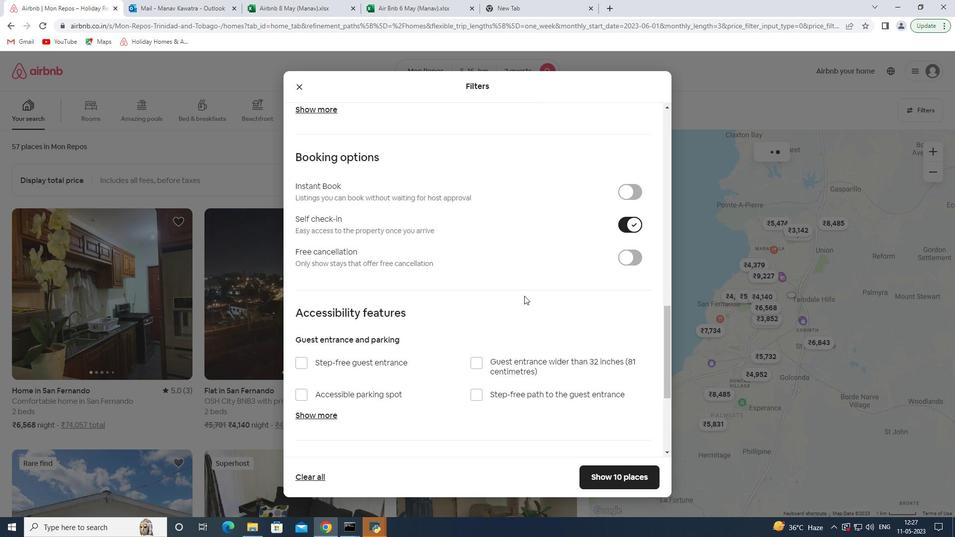 
Action: Mouse moved to (521, 324)
Screenshot: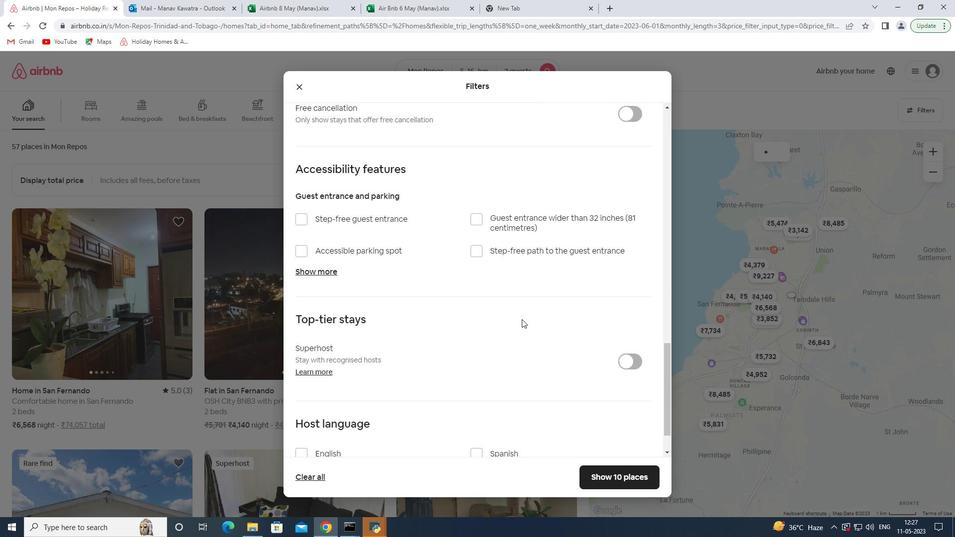 
Action: Mouse scrolled (521, 323) with delta (0, 0)
Screenshot: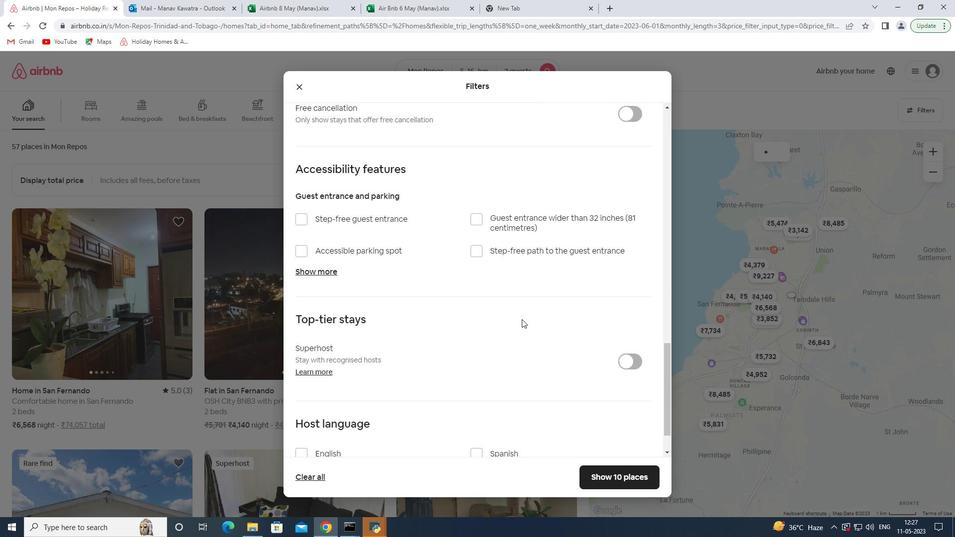 
Action: Mouse scrolled (521, 323) with delta (0, 0)
Screenshot: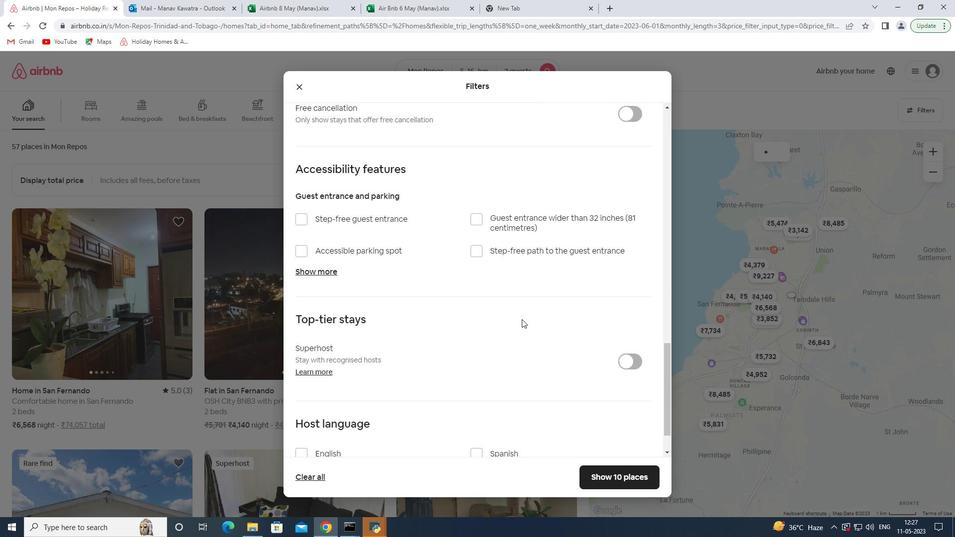 
Action: Mouse scrolled (521, 323) with delta (0, 0)
Screenshot: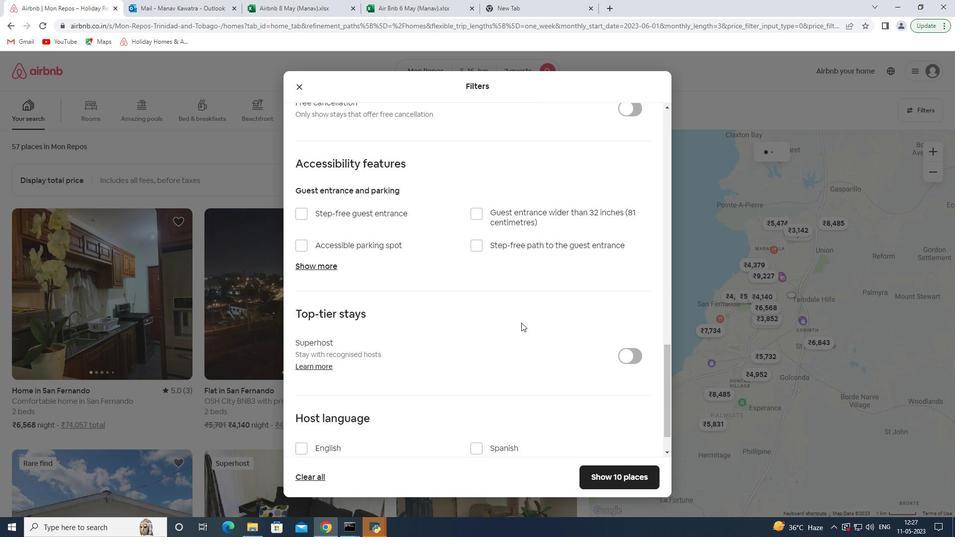 
Action: Mouse scrolled (521, 323) with delta (0, 0)
Screenshot: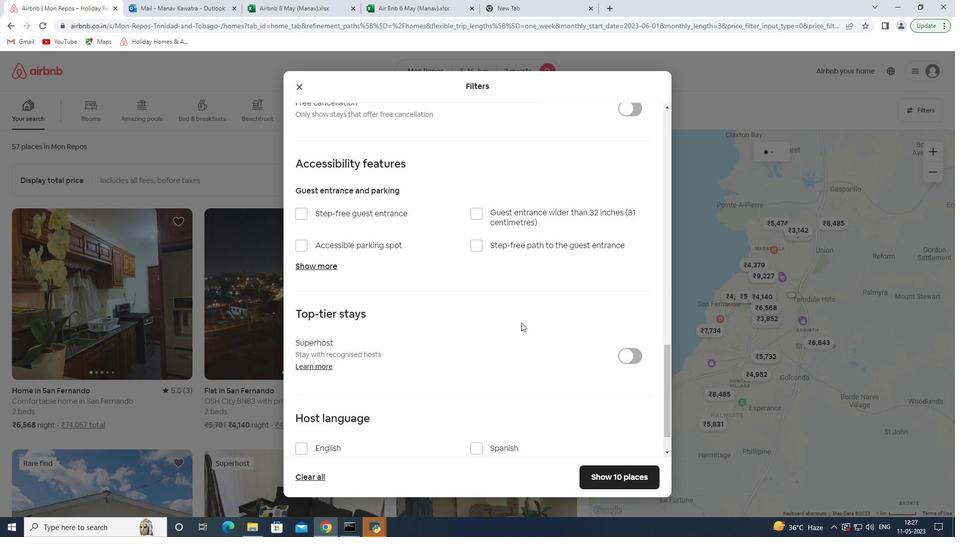 
Action: Mouse moved to (334, 405)
Screenshot: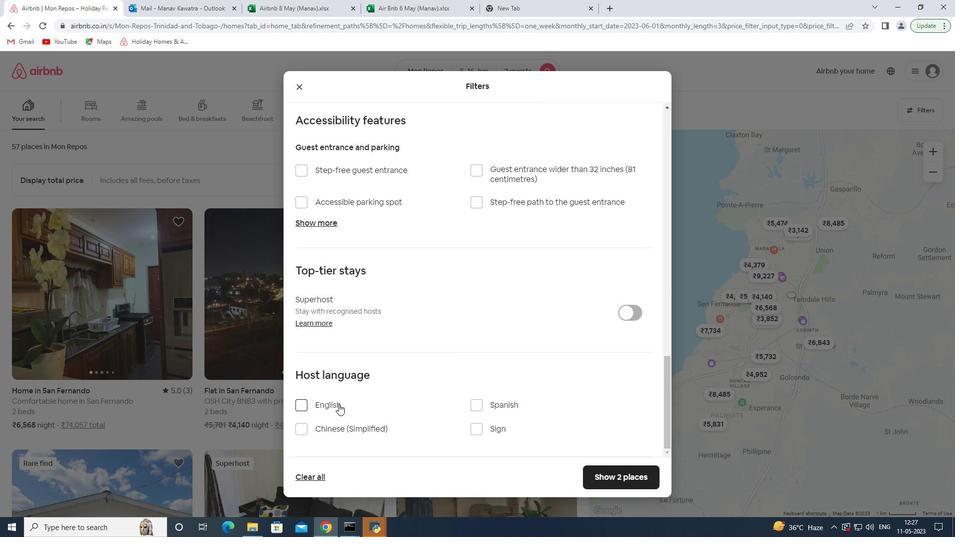 
Action: Mouse pressed left at (334, 405)
Screenshot: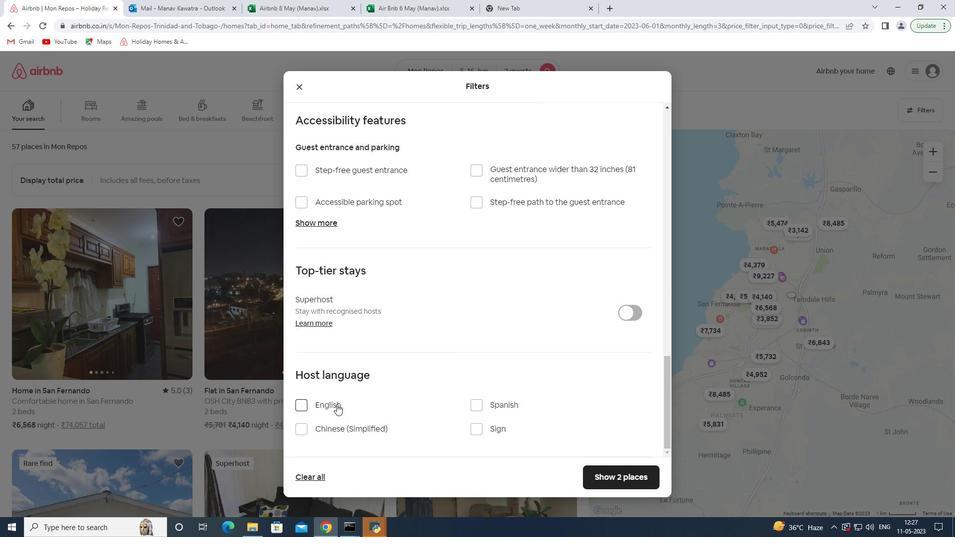 
Action: Mouse moved to (611, 476)
Screenshot: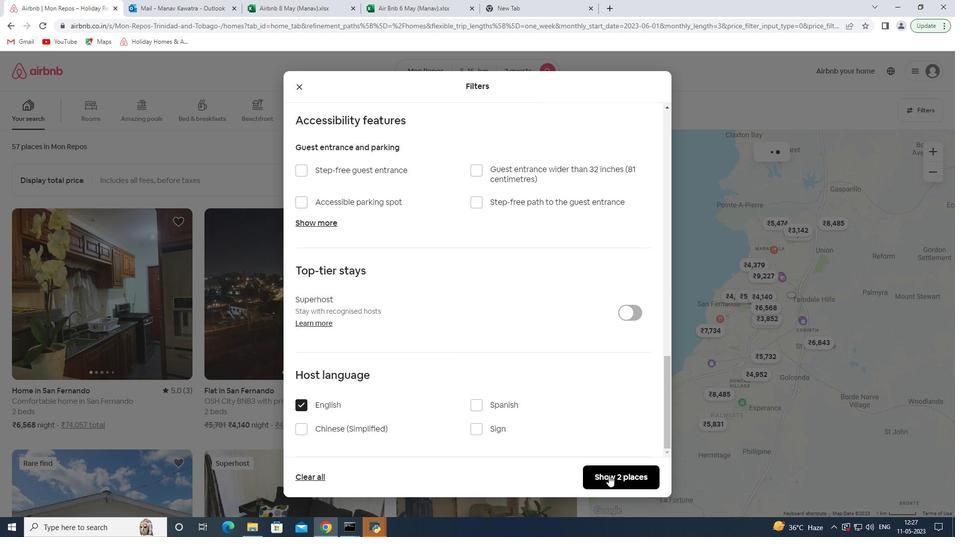 
Action: Mouse pressed left at (611, 476)
Screenshot: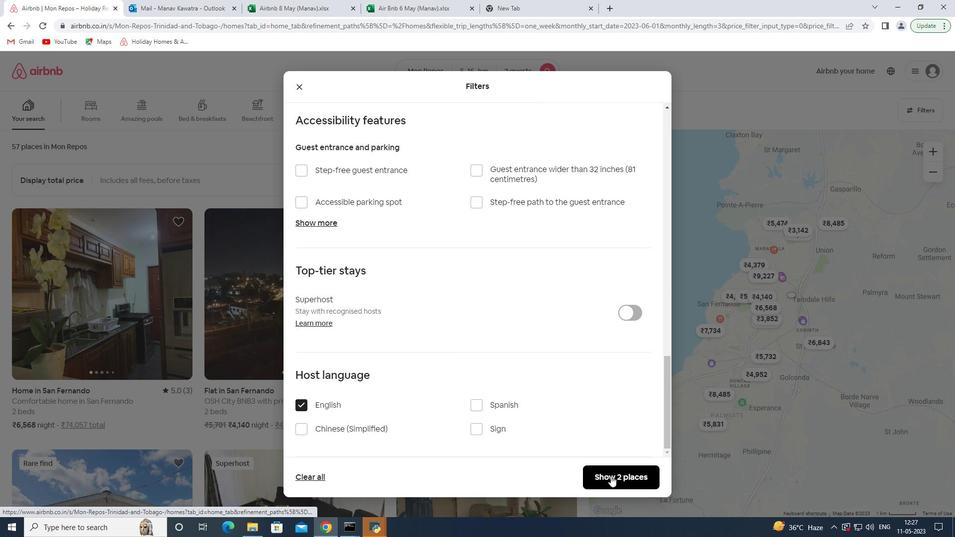 
